Task: Create new Company, with domain: 'osc.state.ny.us' and type: 'Vendor'. Add new contact for this company, with mail Id: 'Aditya21Reed@osc.state.ny.us', First Name: Aditya, Last name:  Reed, Job Title: 'Content Writer', Phone Number: '(702) 555-6794'. Change life cycle stage to  Lead and lead status to  In Progress. Logged in from softage.4@softage.net
Action: Mouse moved to (103, 65)
Screenshot: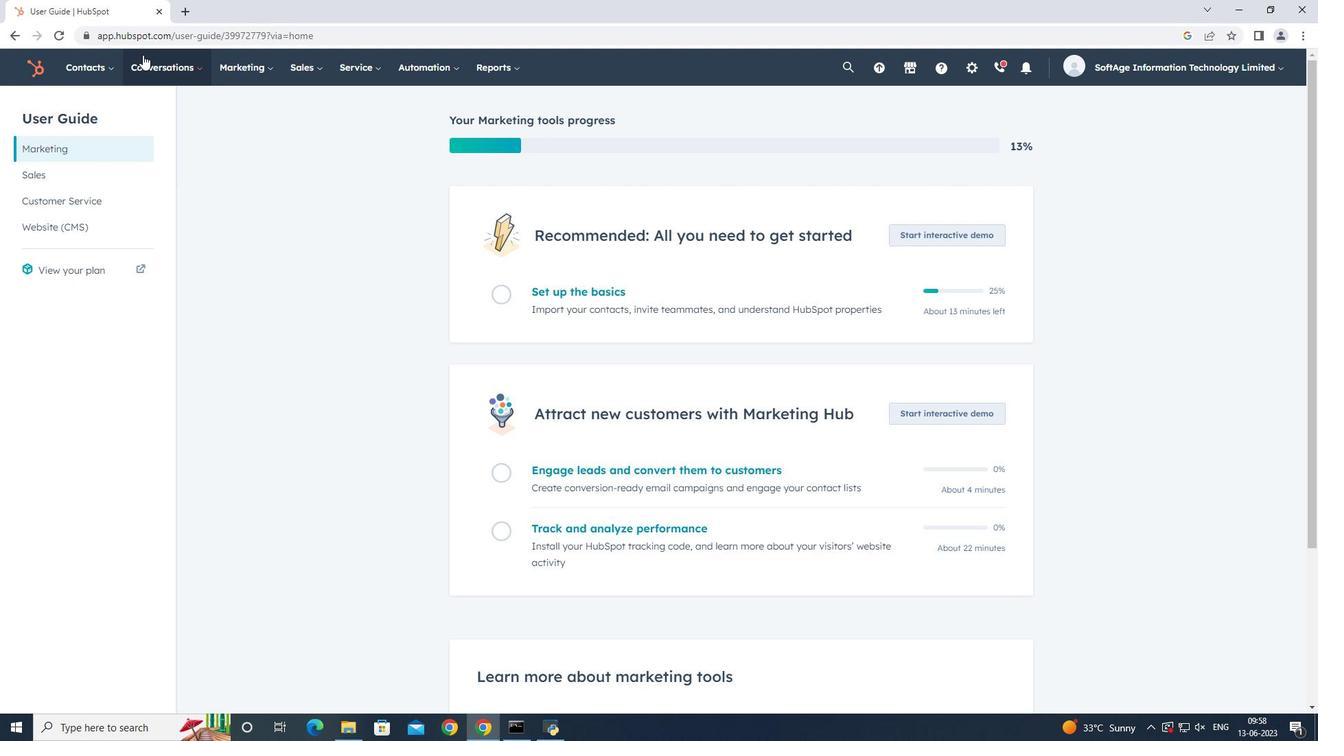 
Action: Mouse pressed left at (103, 65)
Screenshot: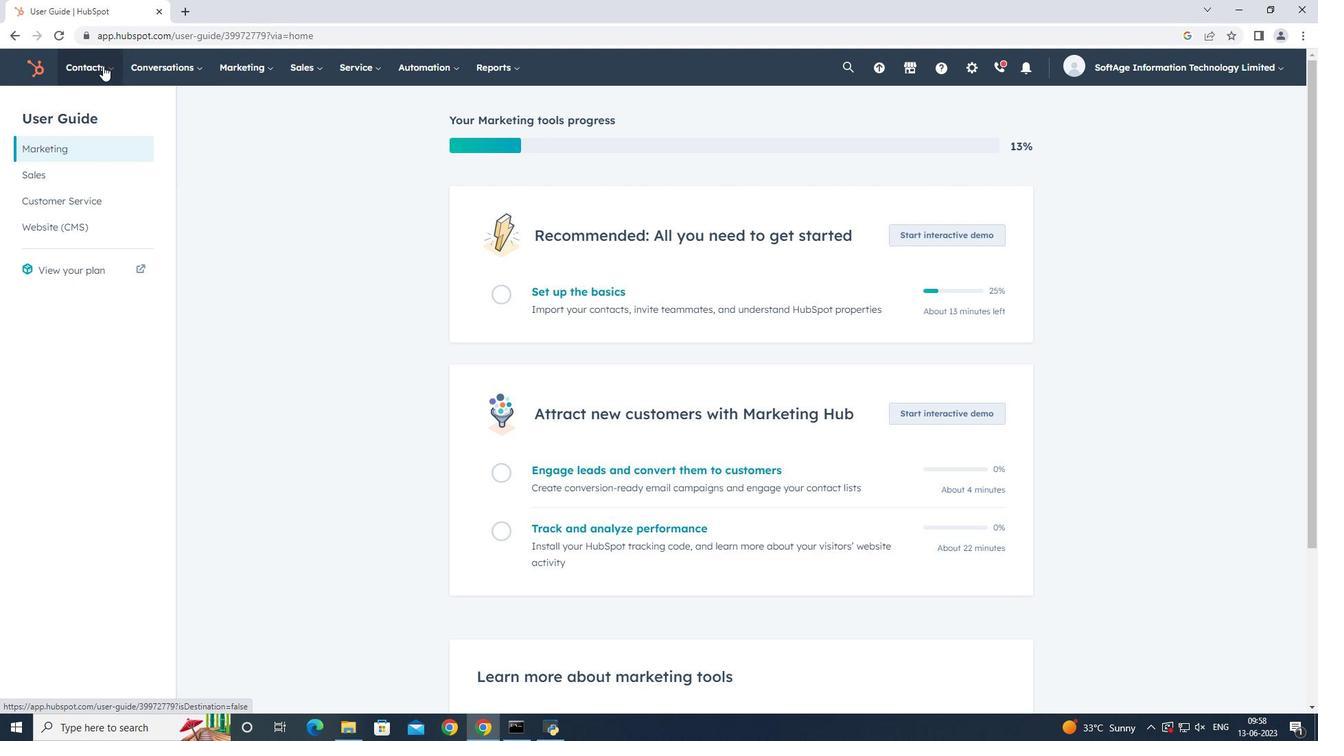 
Action: Mouse moved to (122, 127)
Screenshot: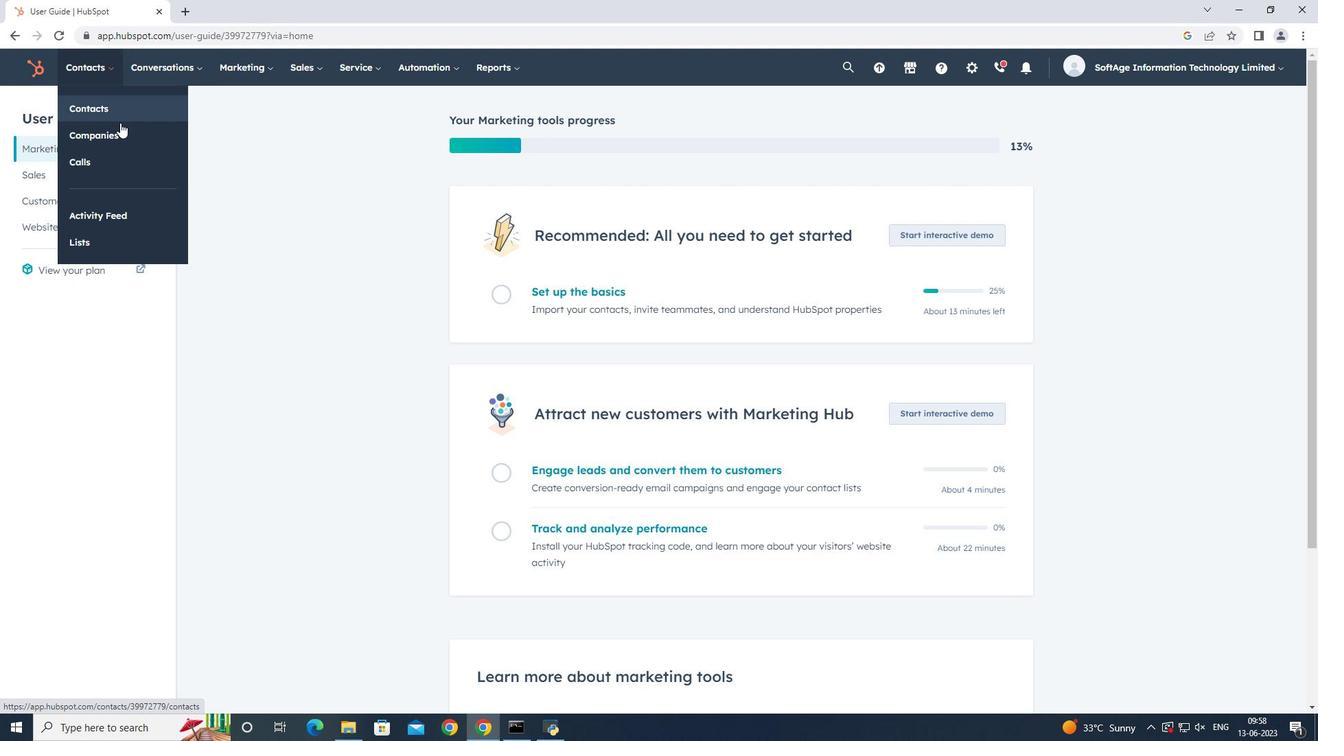 
Action: Mouse pressed left at (122, 127)
Screenshot: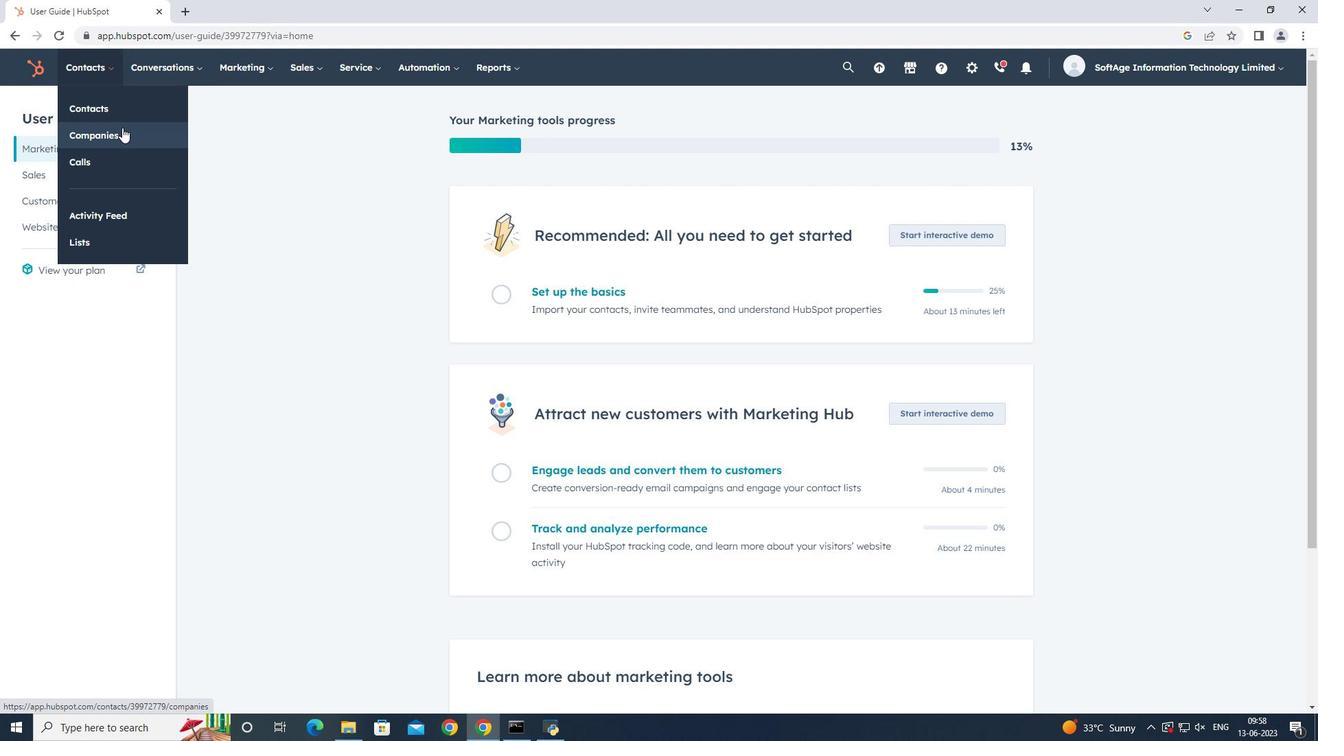 
Action: Mouse moved to (1252, 113)
Screenshot: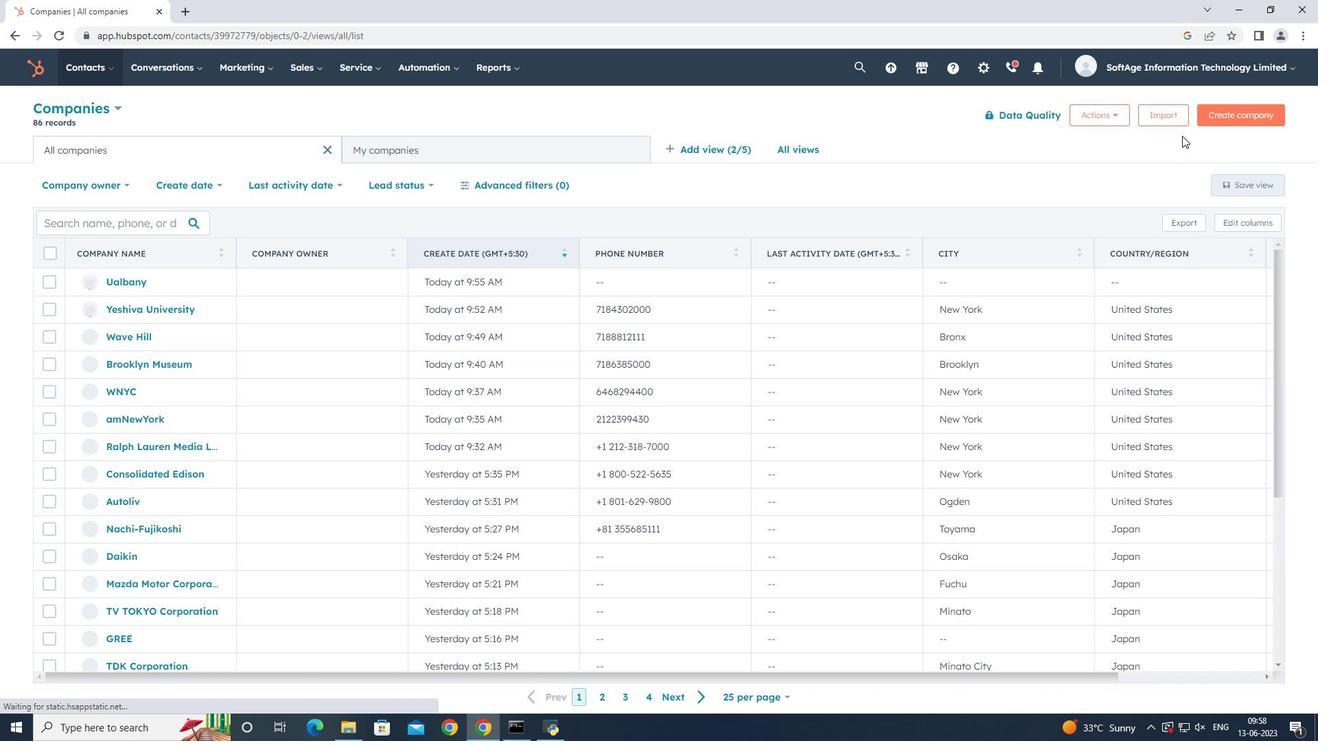 
Action: Mouse pressed left at (1252, 113)
Screenshot: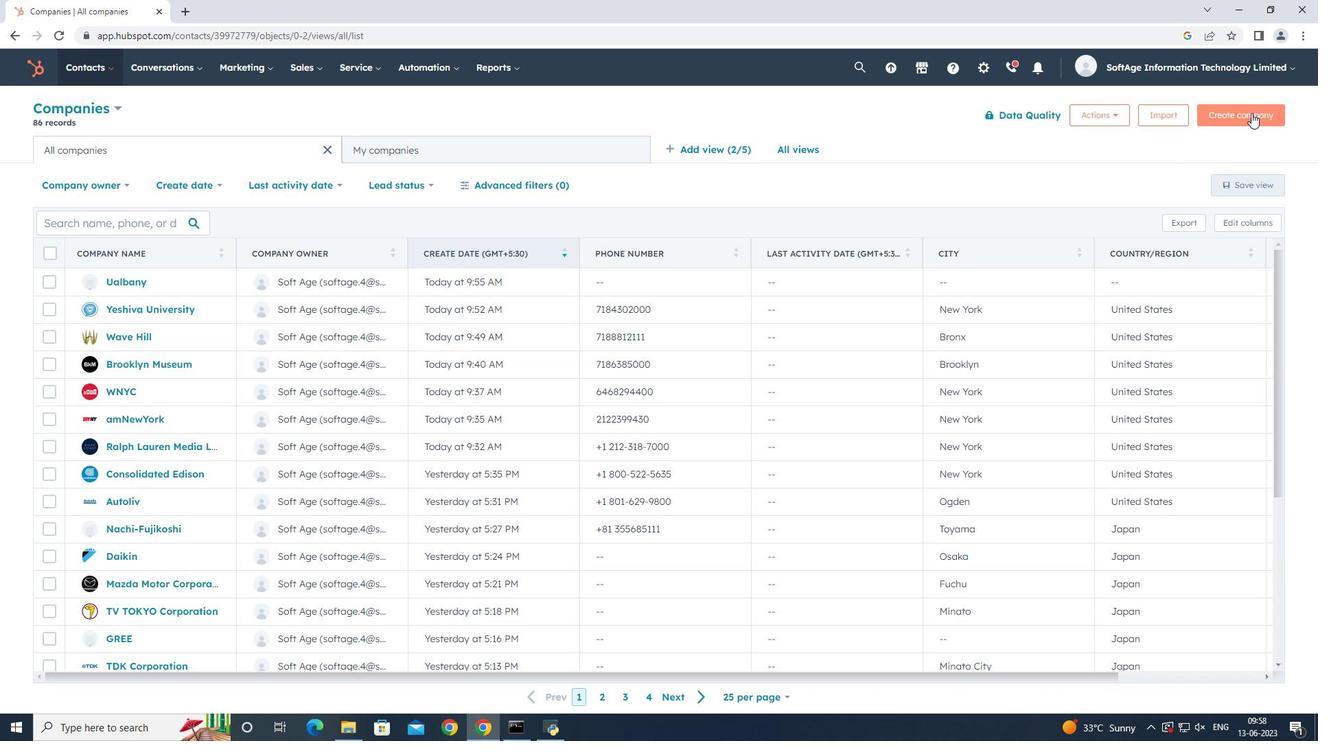 
Action: Mouse moved to (1146, 179)
Screenshot: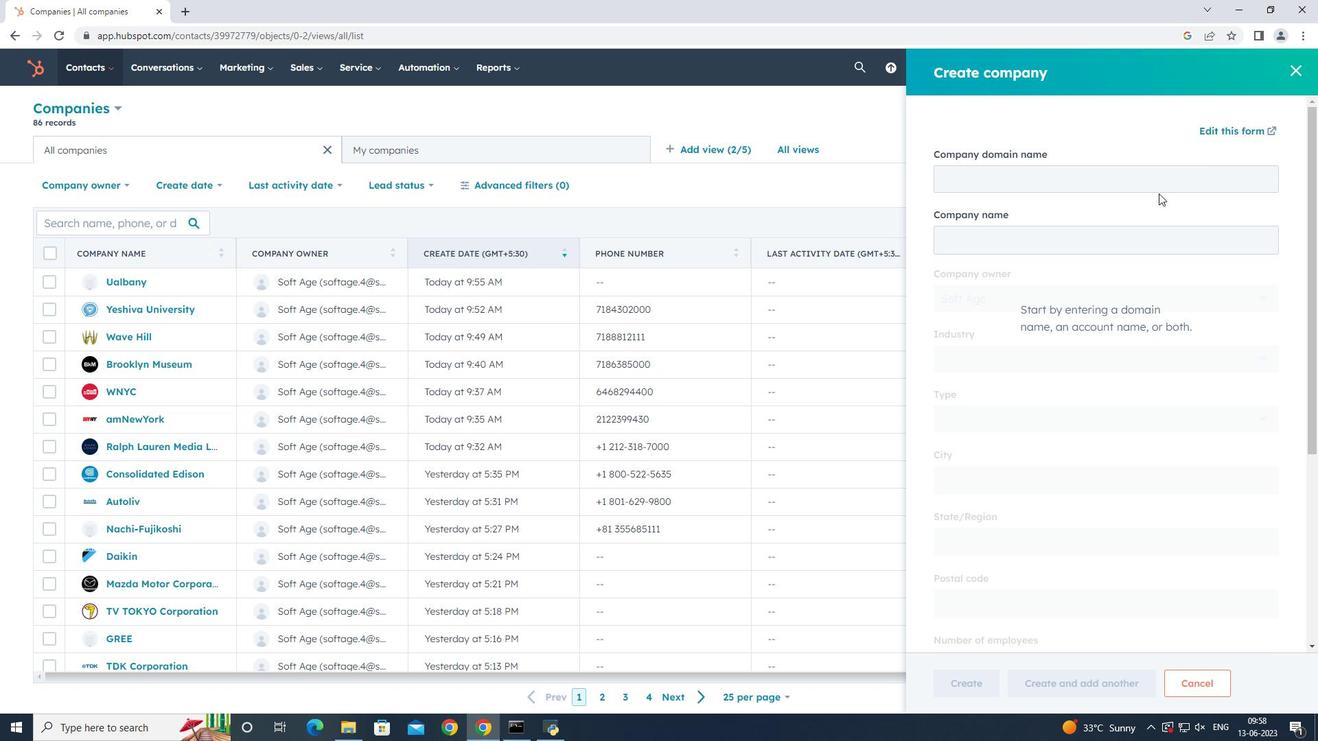 
Action: Mouse pressed left at (1146, 179)
Screenshot: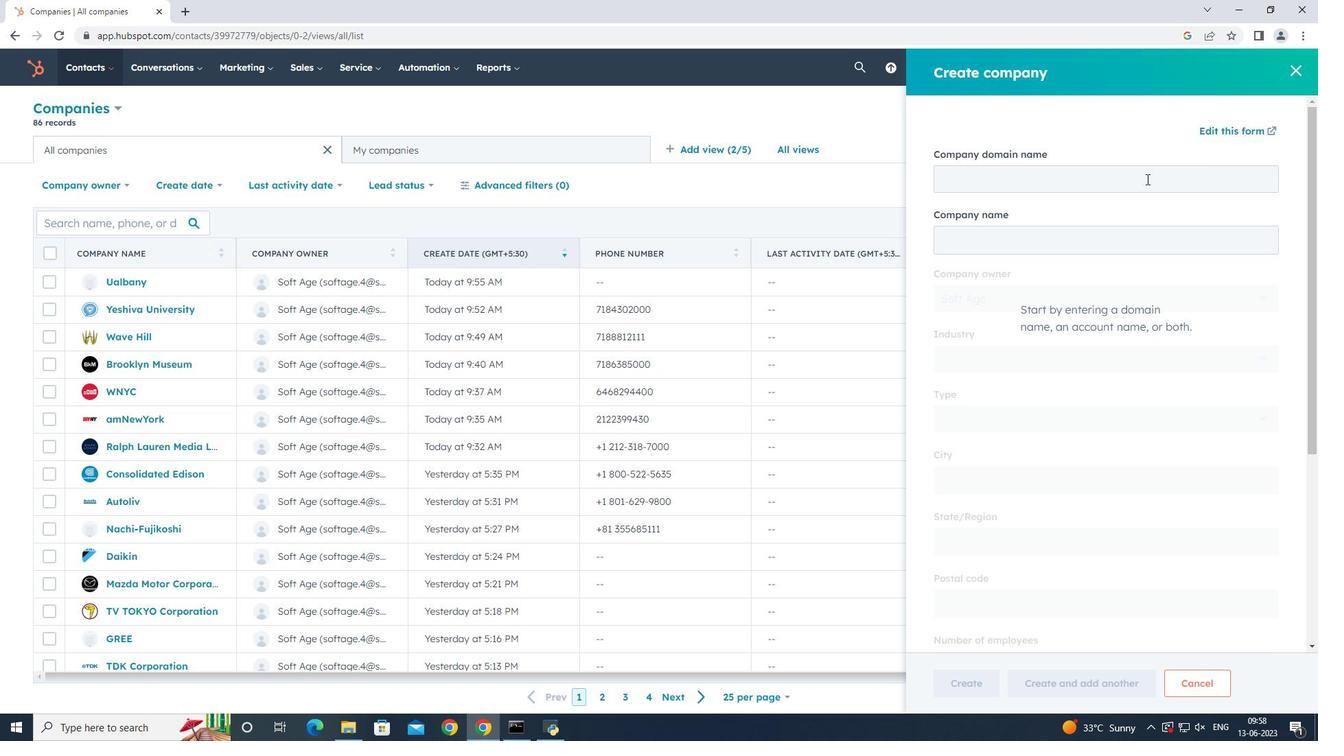 
Action: Key pressed osc.state.ny.us
Screenshot: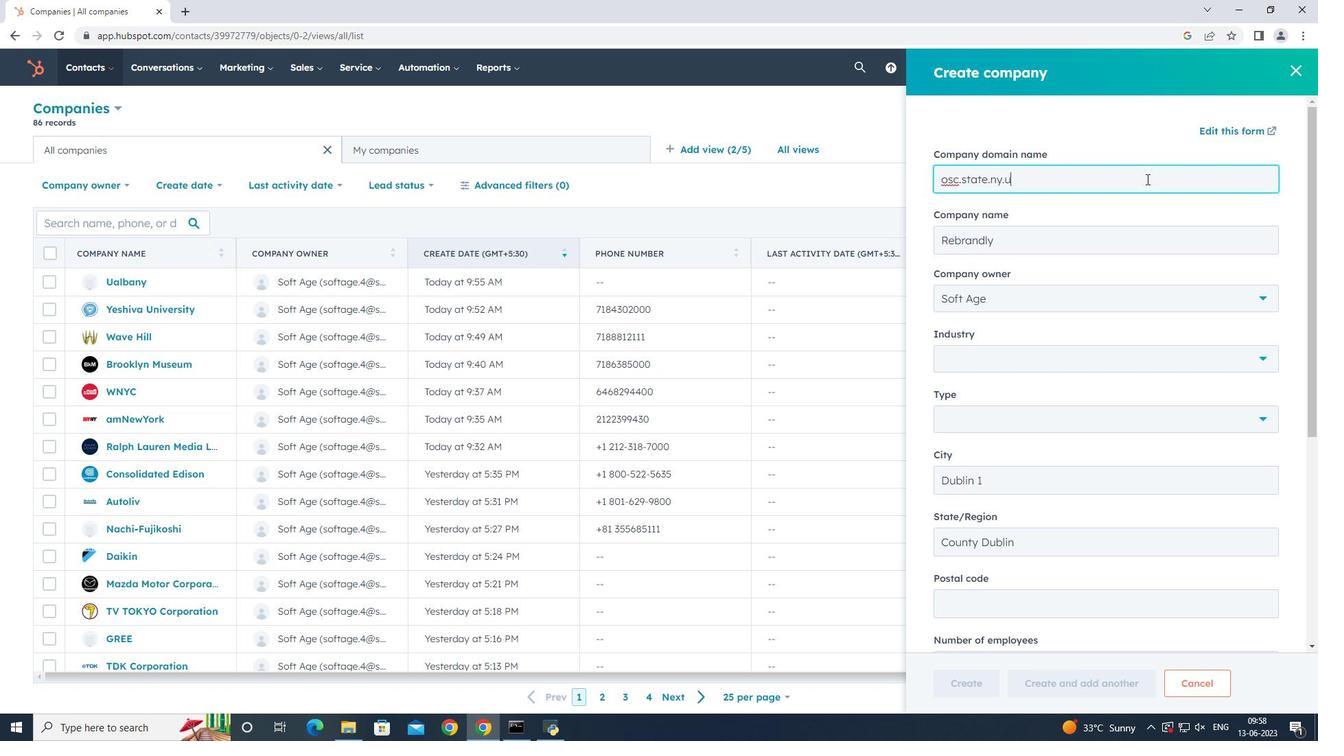 
Action: Mouse moved to (1095, 421)
Screenshot: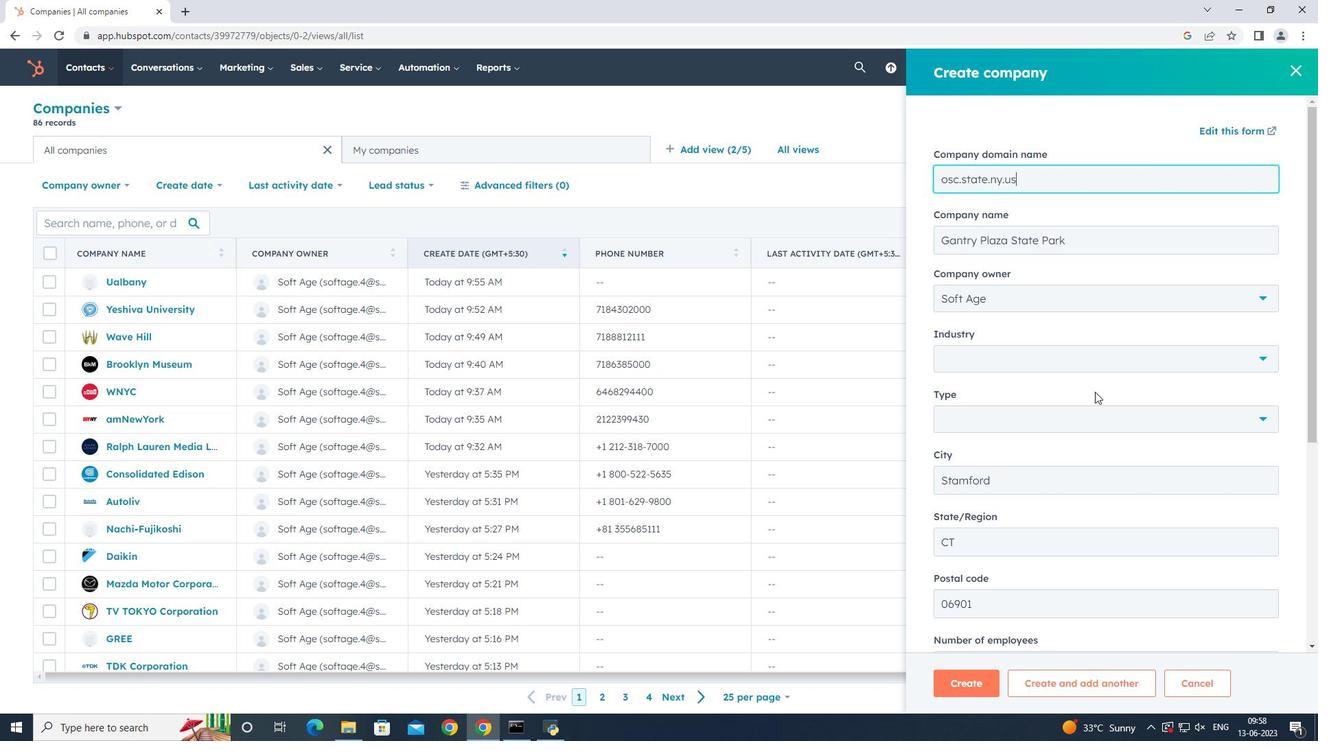 
Action: Mouse pressed left at (1095, 421)
Screenshot: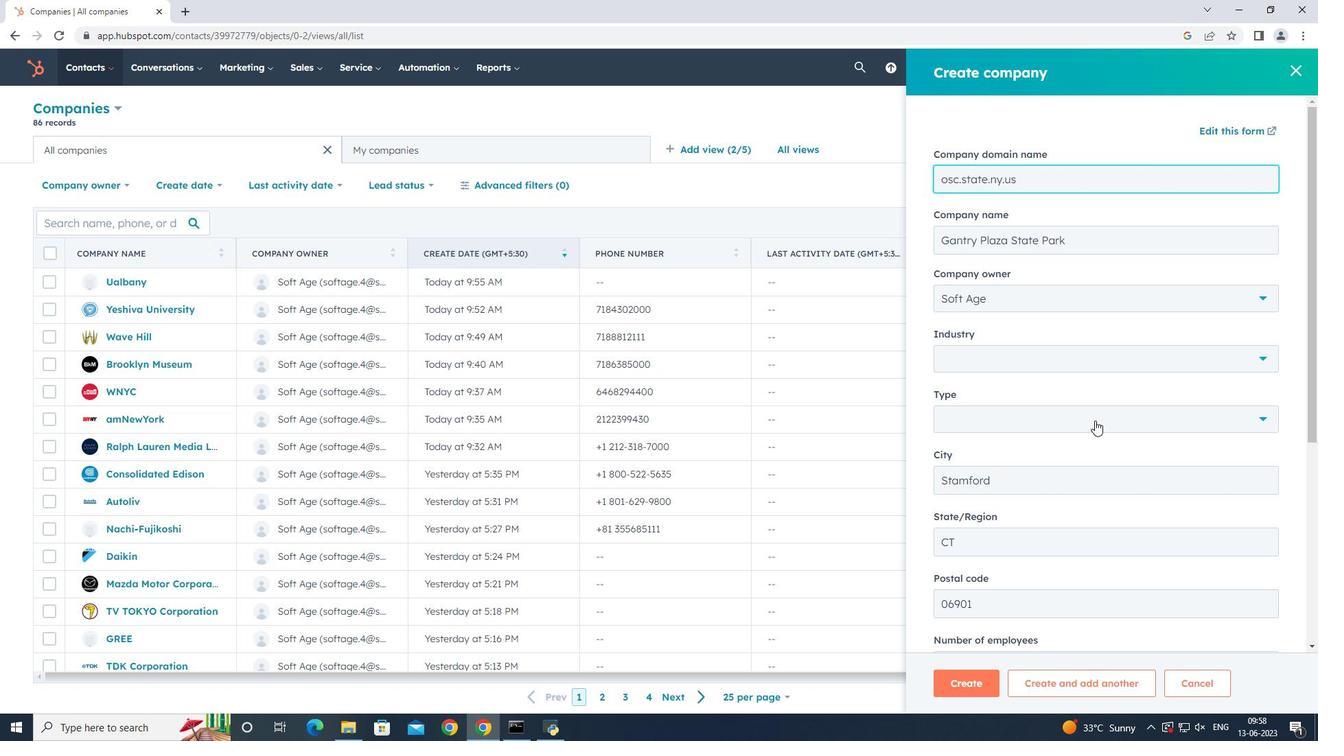 
Action: Mouse moved to (1081, 563)
Screenshot: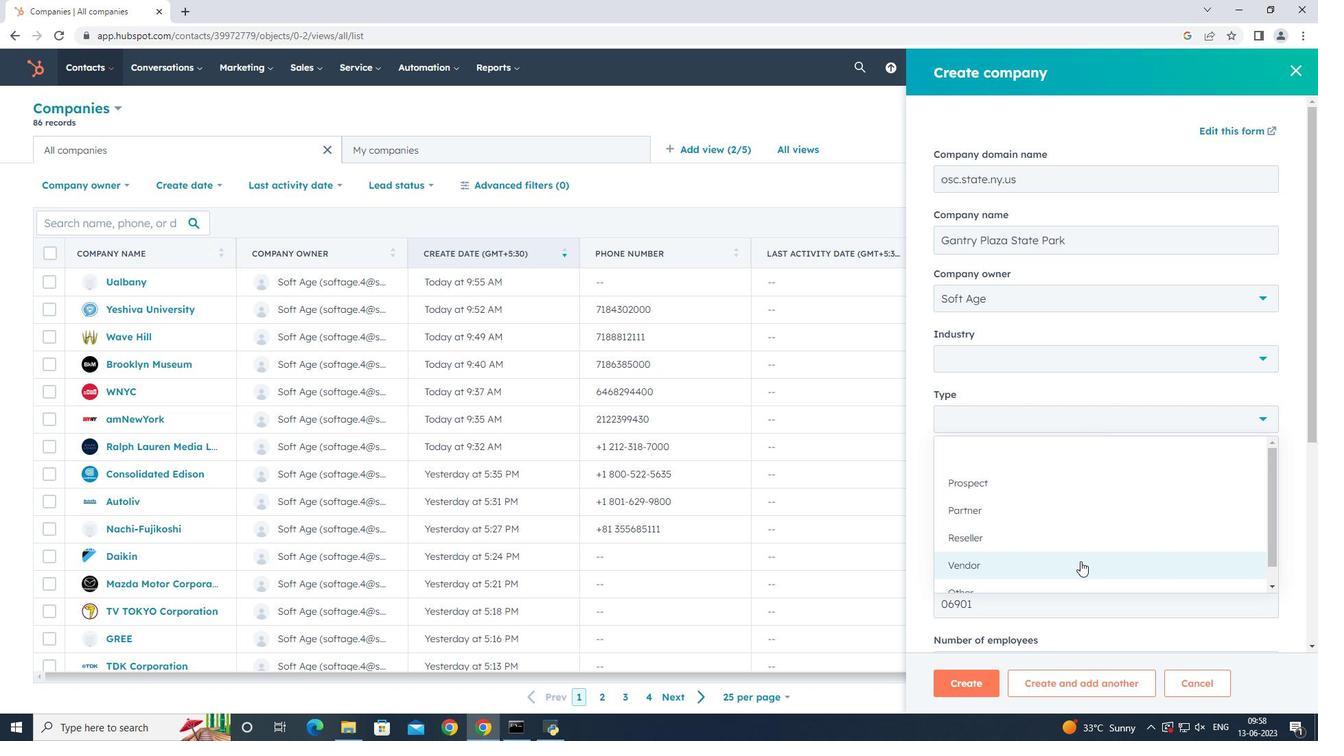 
Action: Mouse pressed left at (1081, 563)
Screenshot: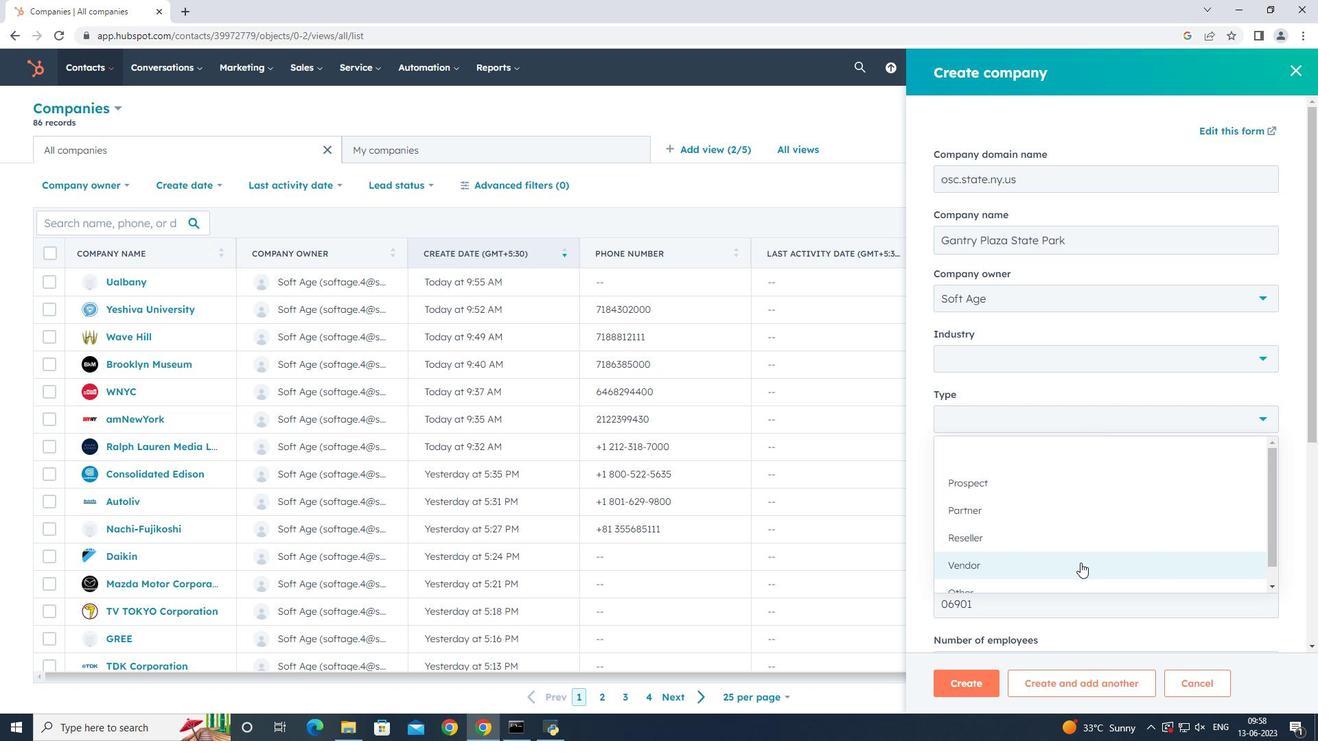
Action: Mouse scrolled (1081, 562) with delta (0, 0)
Screenshot: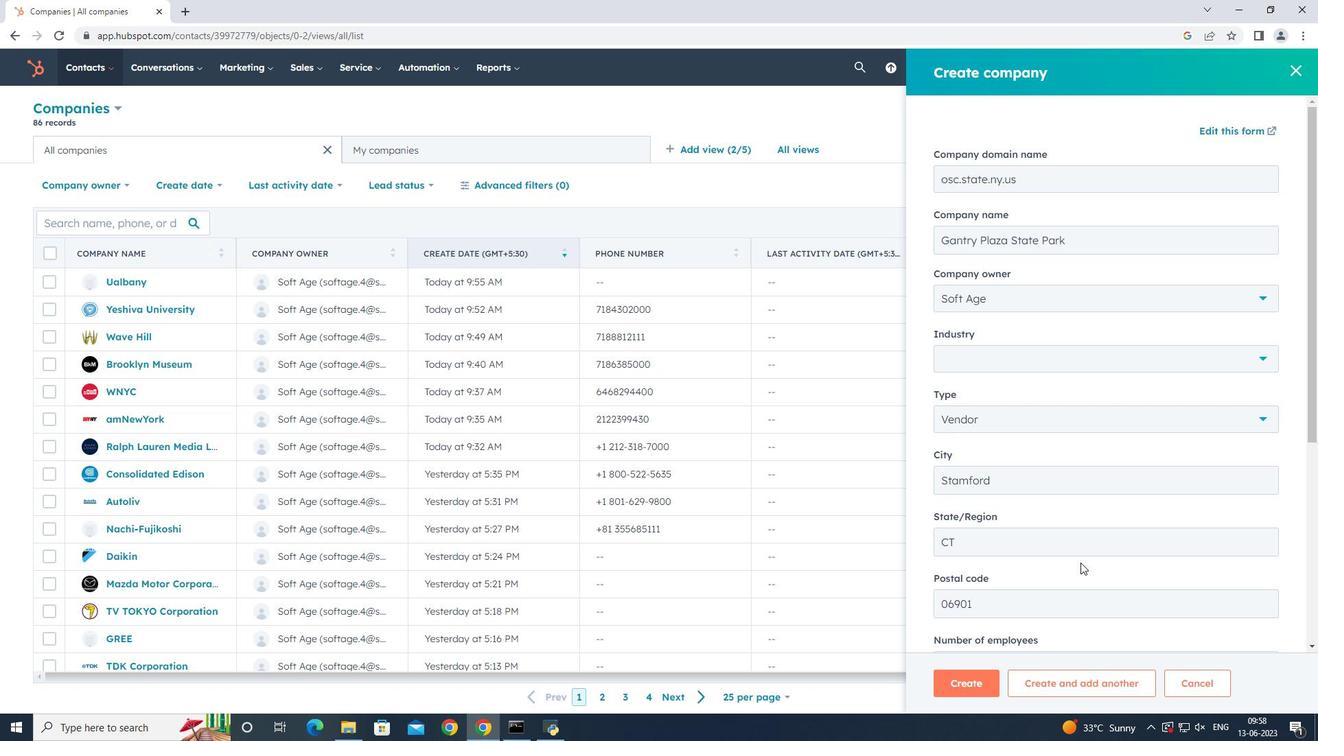 
Action: Mouse scrolled (1081, 562) with delta (0, 0)
Screenshot: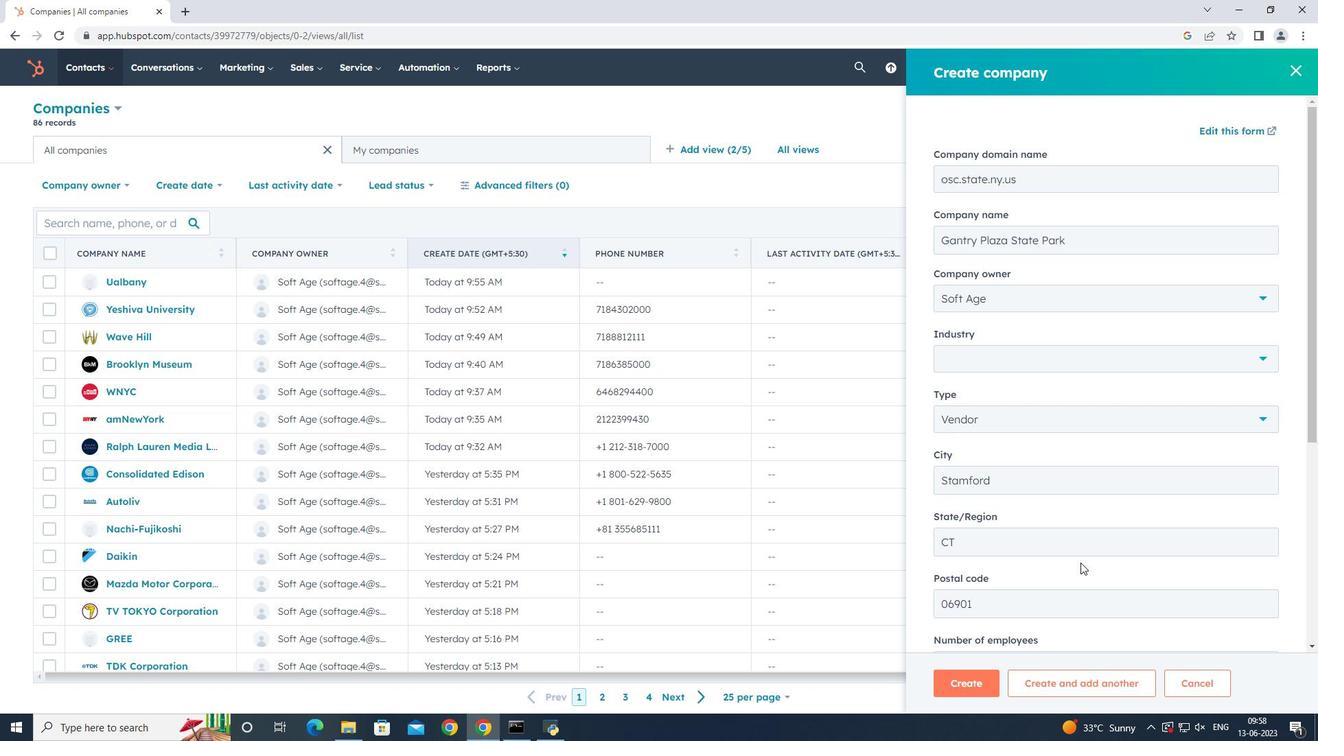 
Action: Mouse scrolled (1081, 562) with delta (0, 0)
Screenshot: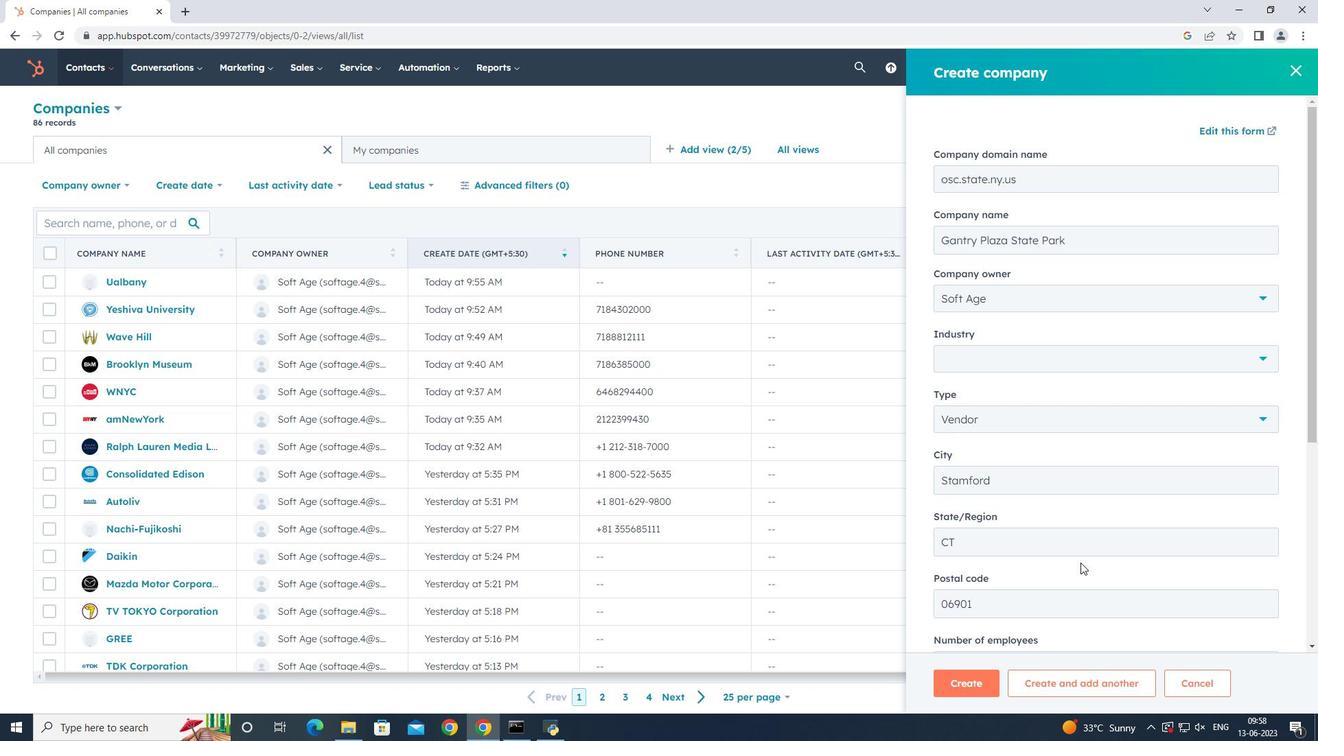 
Action: Mouse scrolled (1081, 562) with delta (0, 0)
Screenshot: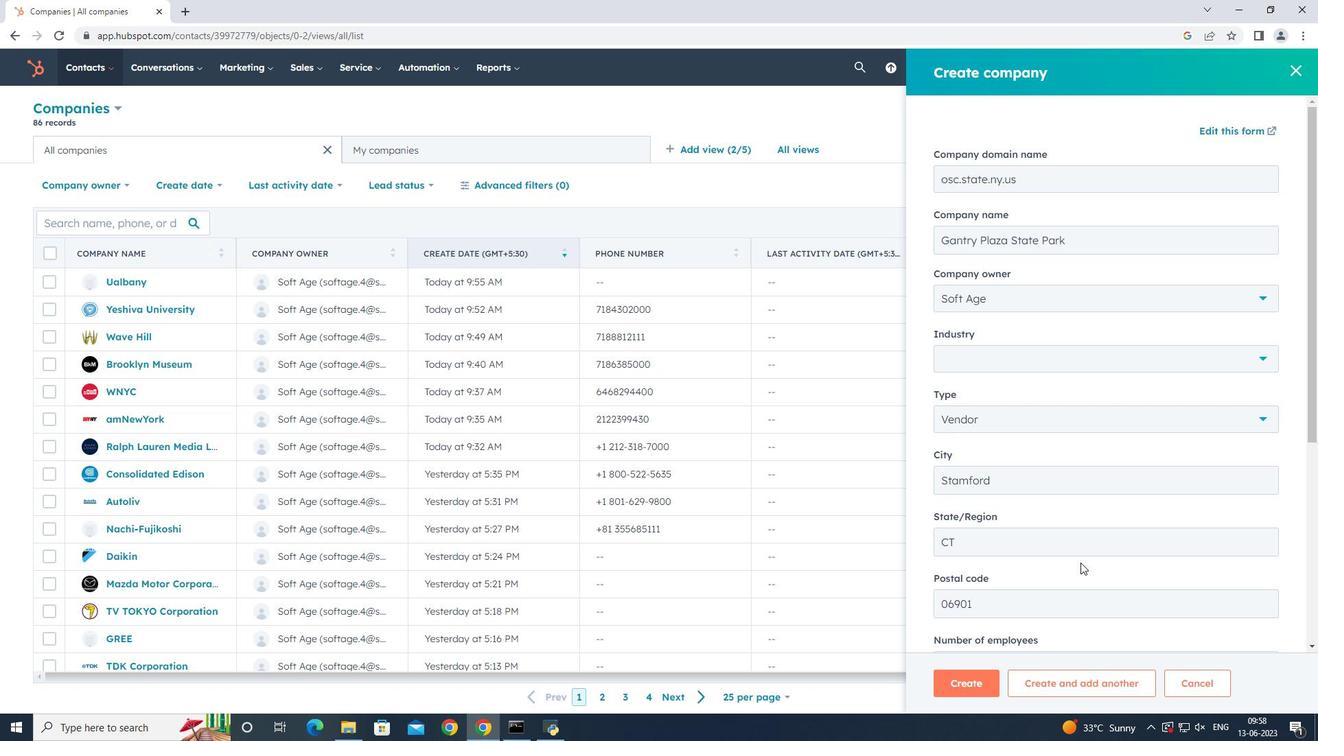 
Action: Mouse scrolled (1081, 562) with delta (0, 0)
Screenshot: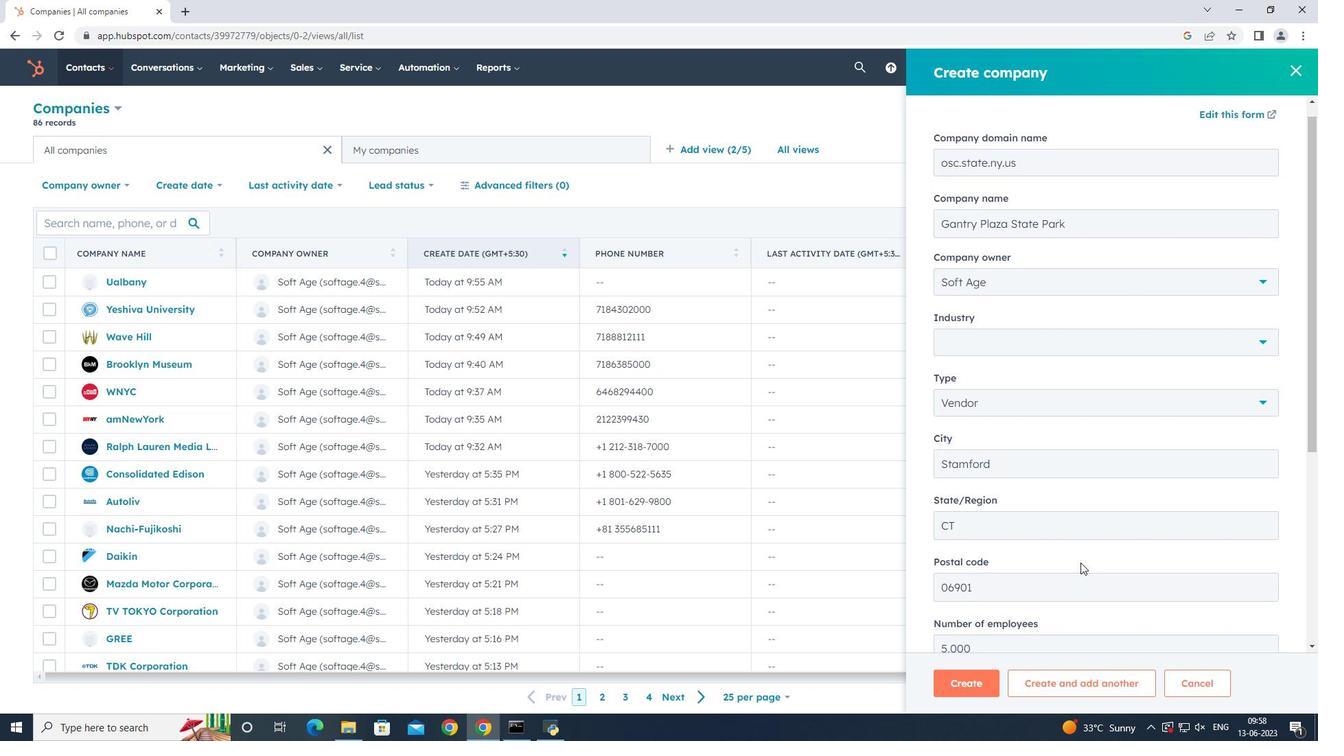 
Action: Mouse moved to (978, 688)
Screenshot: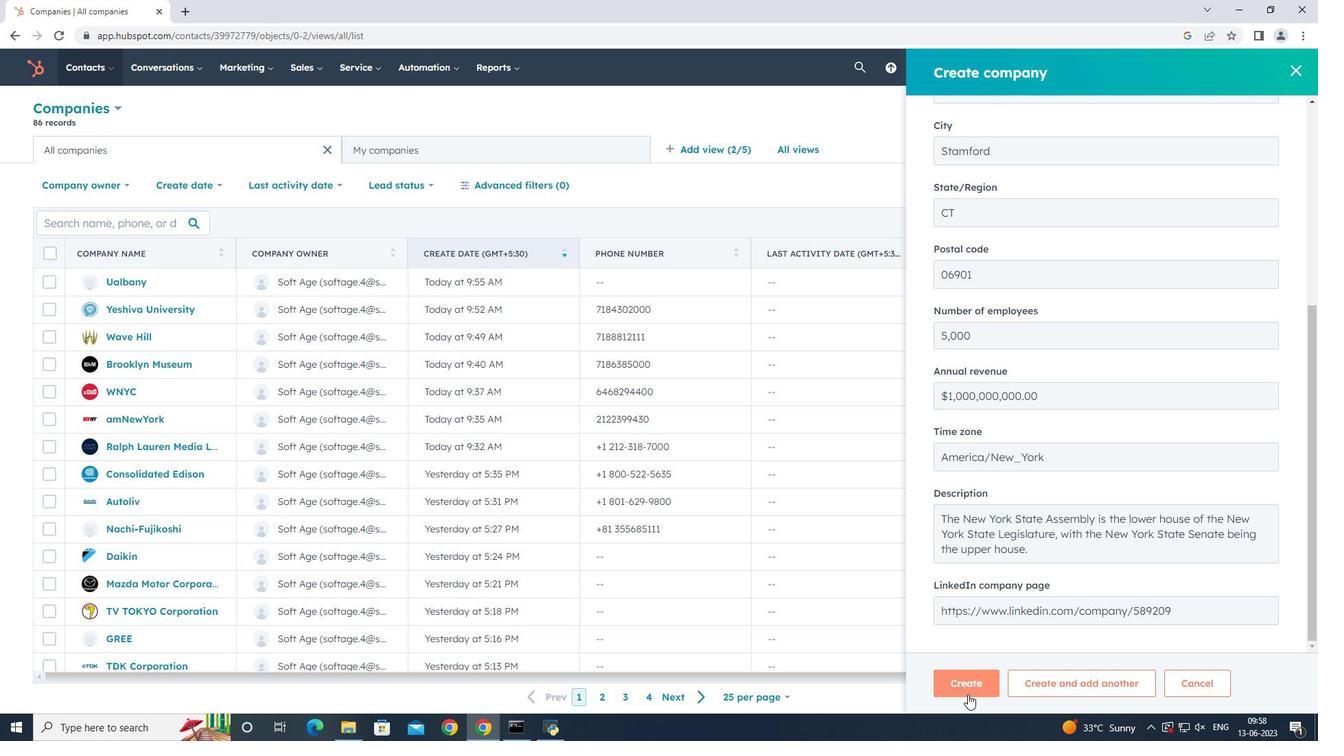 
Action: Mouse pressed left at (978, 688)
Screenshot: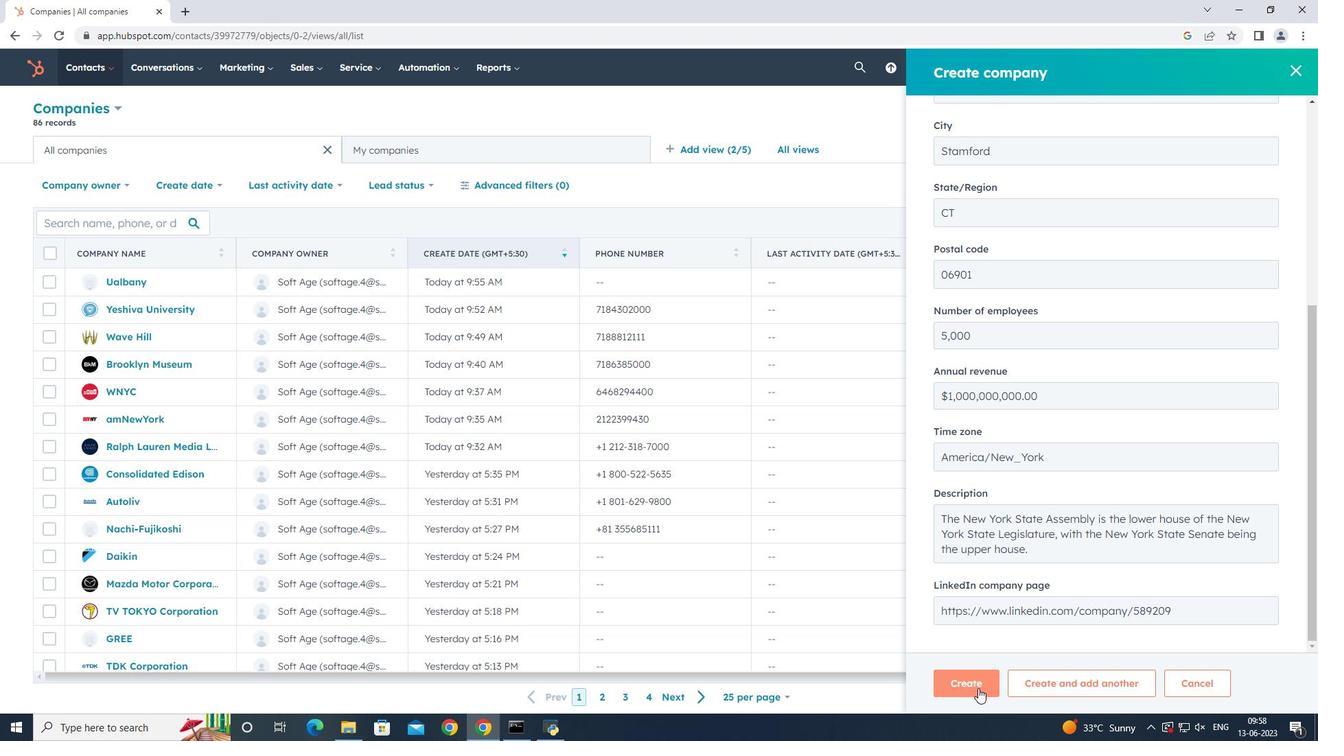 
Action: Mouse moved to (931, 449)
Screenshot: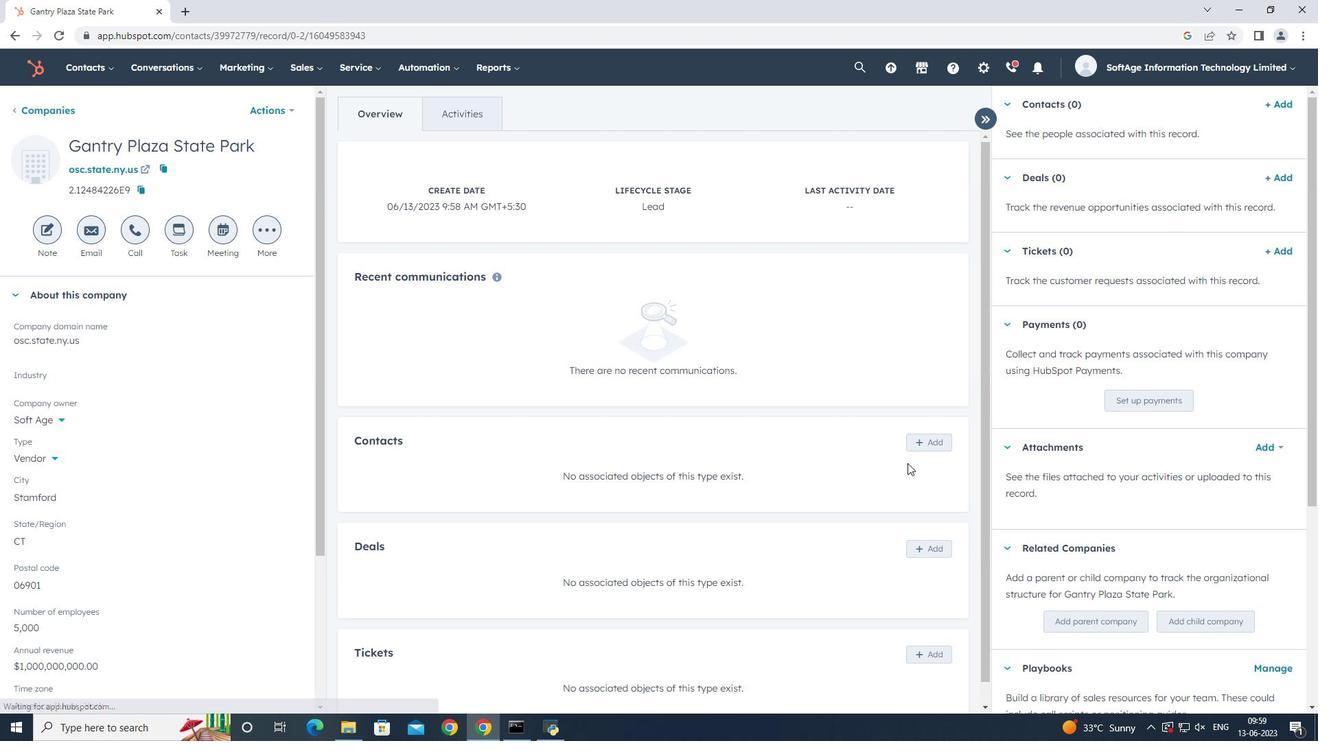 
Action: Mouse pressed left at (931, 449)
Screenshot: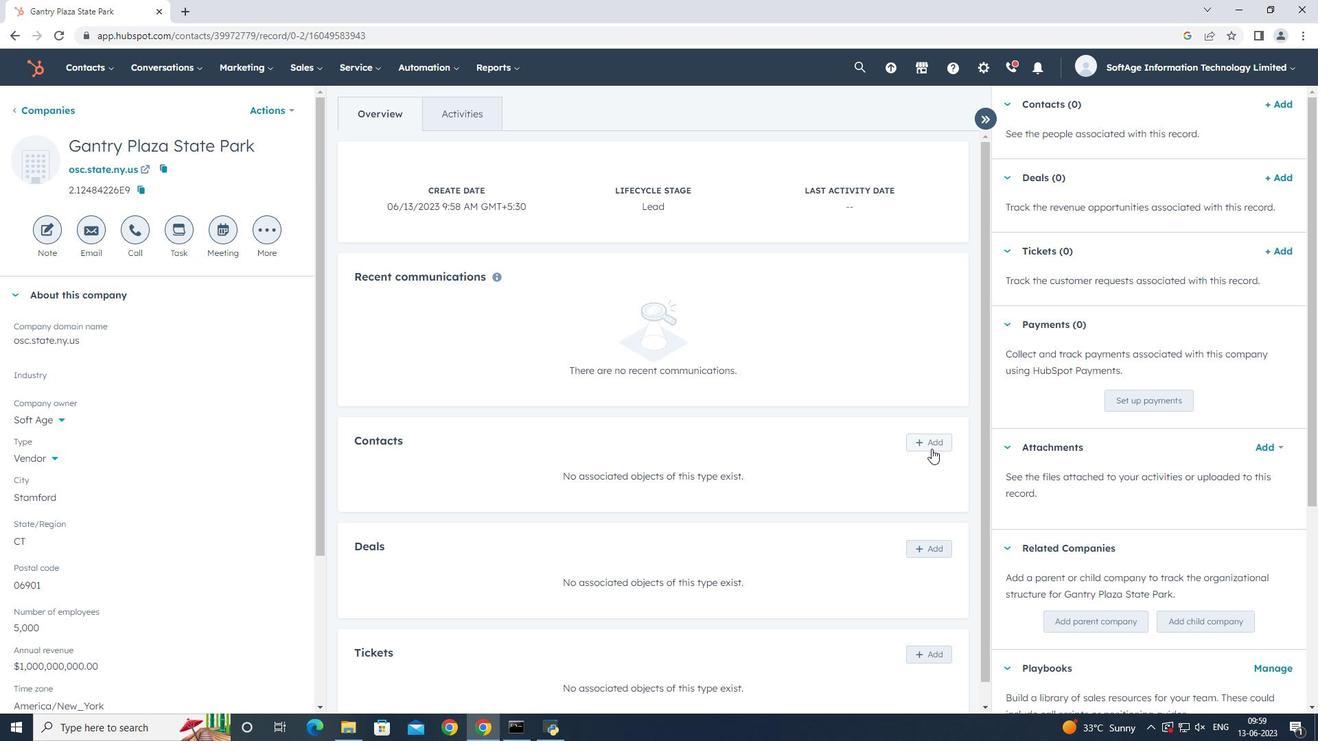 
Action: Mouse moved to (1033, 135)
Screenshot: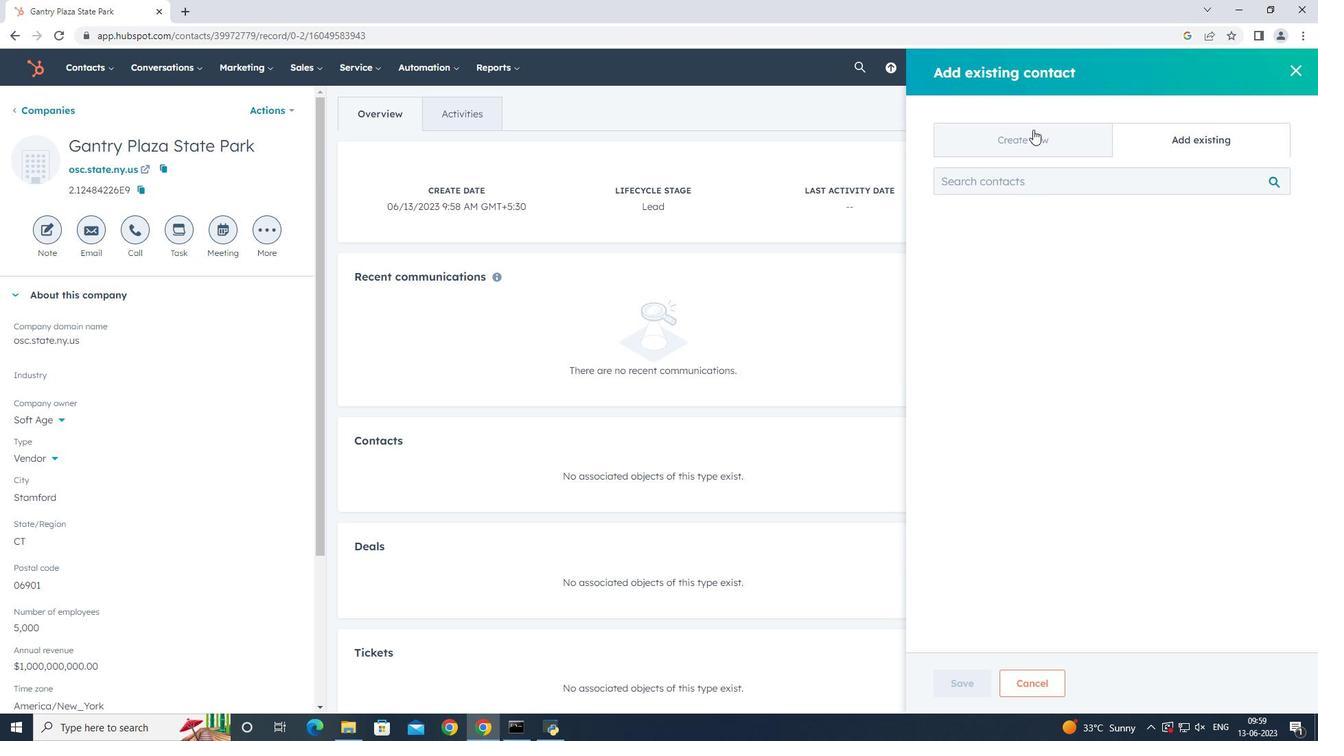 
Action: Mouse pressed left at (1033, 135)
Screenshot: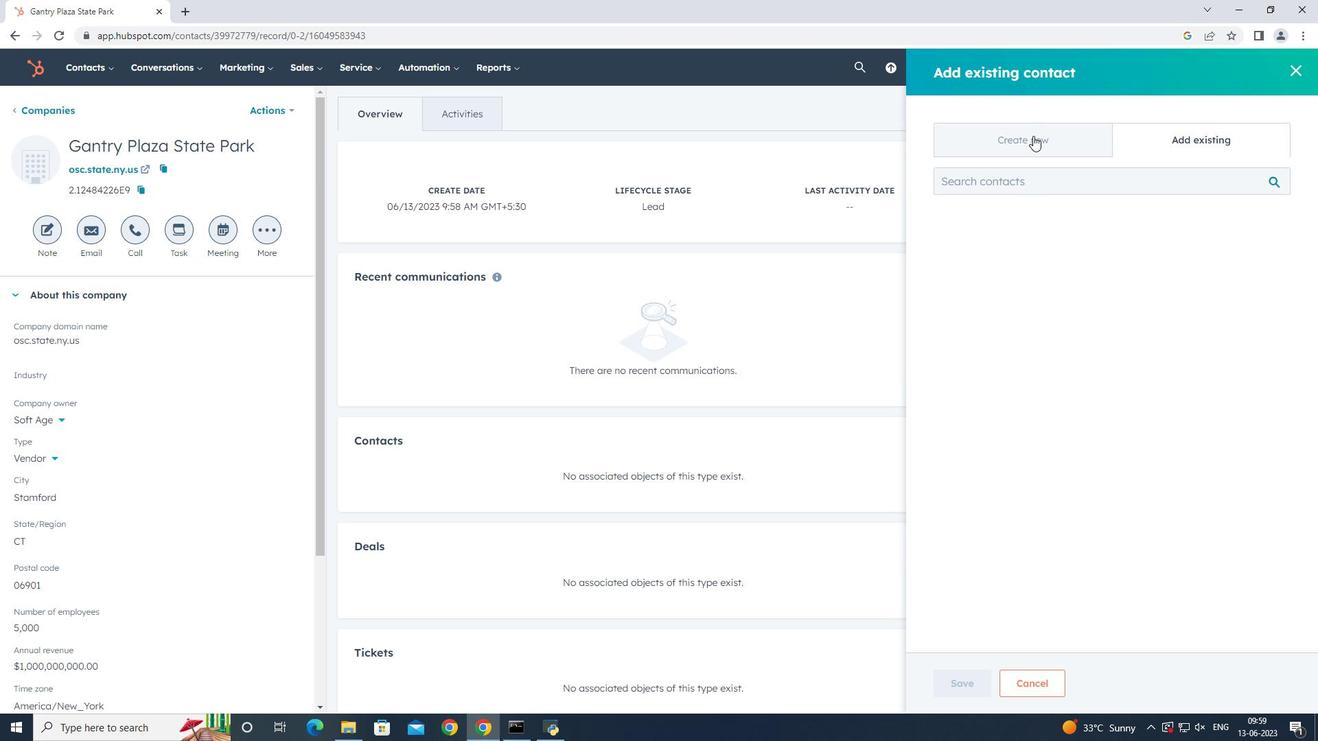 
Action: Mouse moved to (1067, 224)
Screenshot: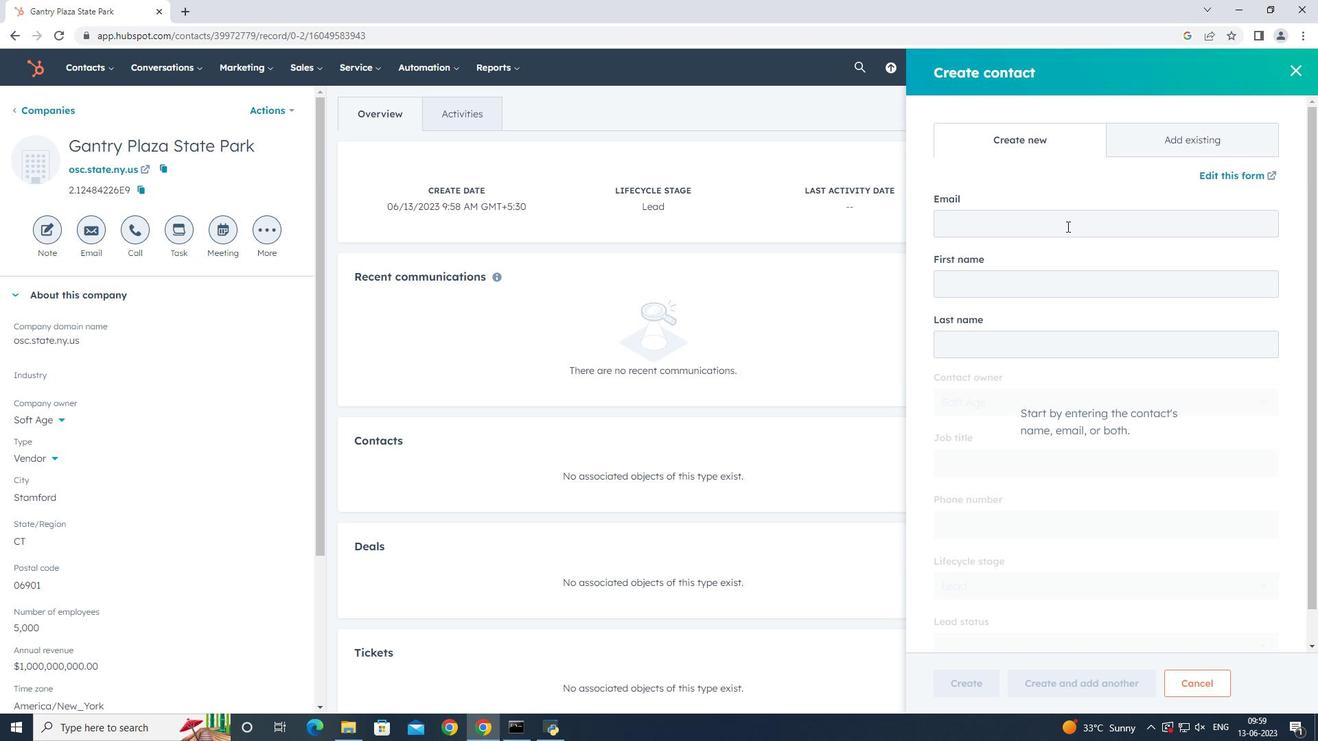 
Action: Mouse pressed left at (1067, 224)
Screenshot: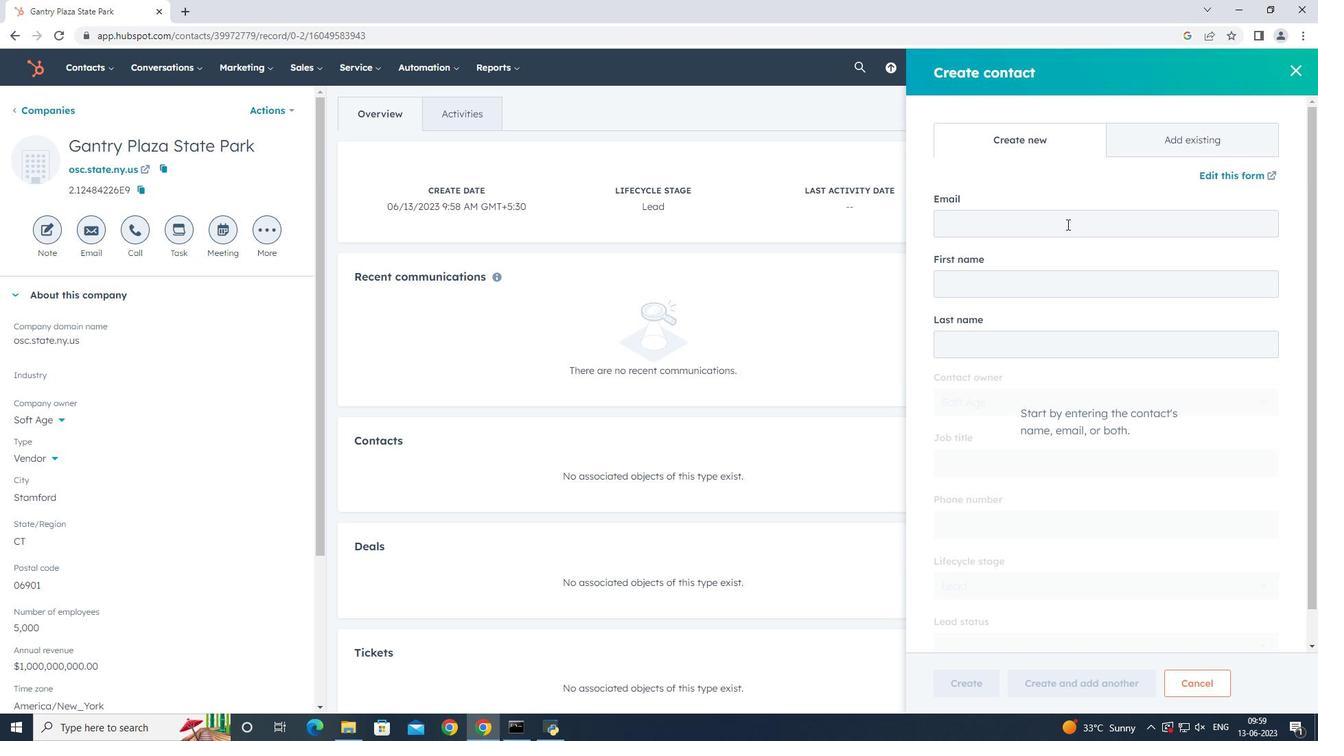 
Action: Key pressed <Key.shift>Aditya21<Key.shift><Key.shift>Reed<Key.shift>@osc.state.ny.us
Screenshot: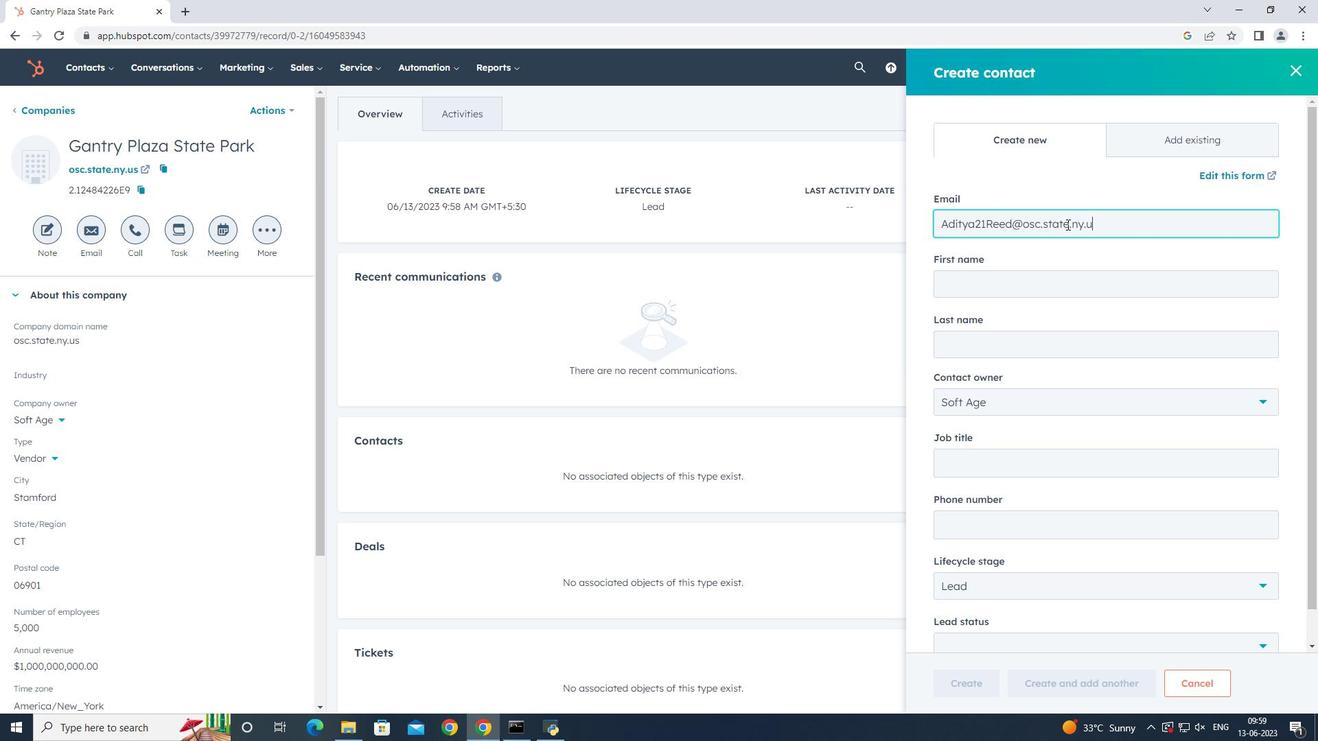 
Action: Mouse moved to (1089, 285)
Screenshot: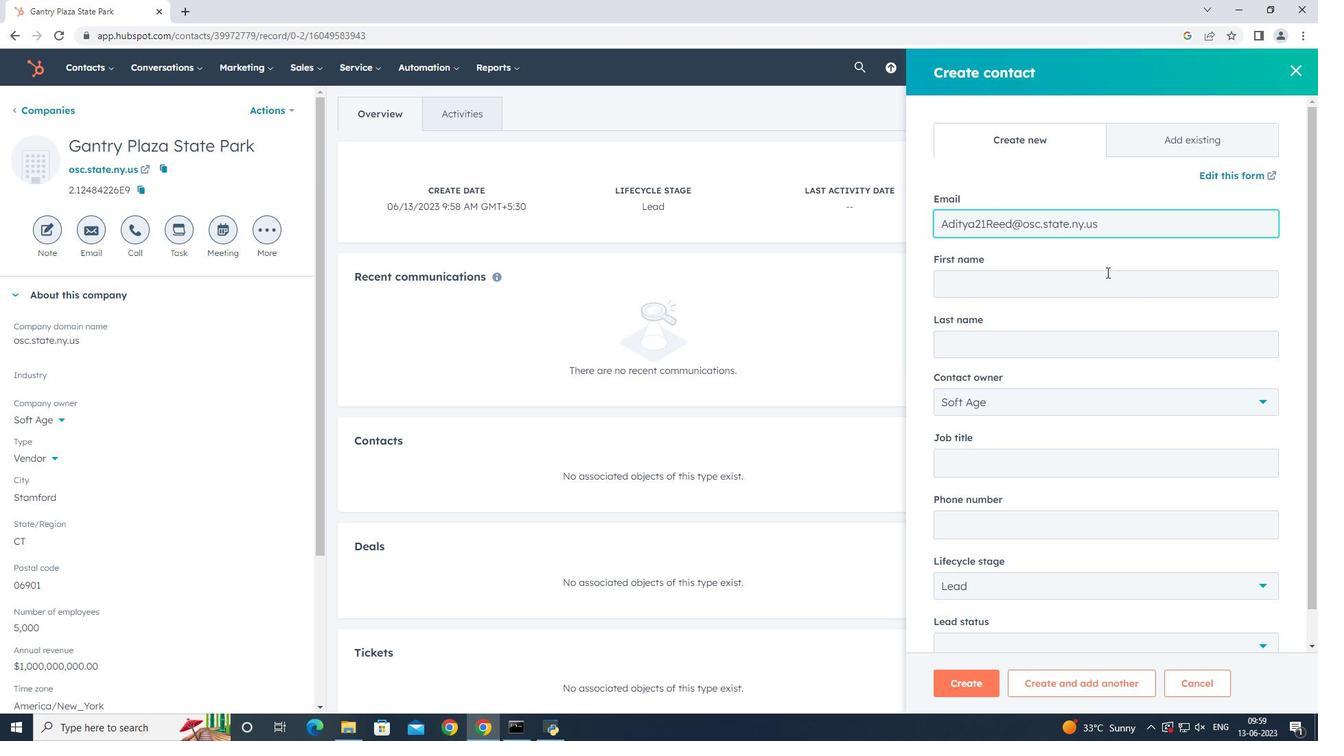 
Action: Mouse pressed left at (1089, 285)
Screenshot: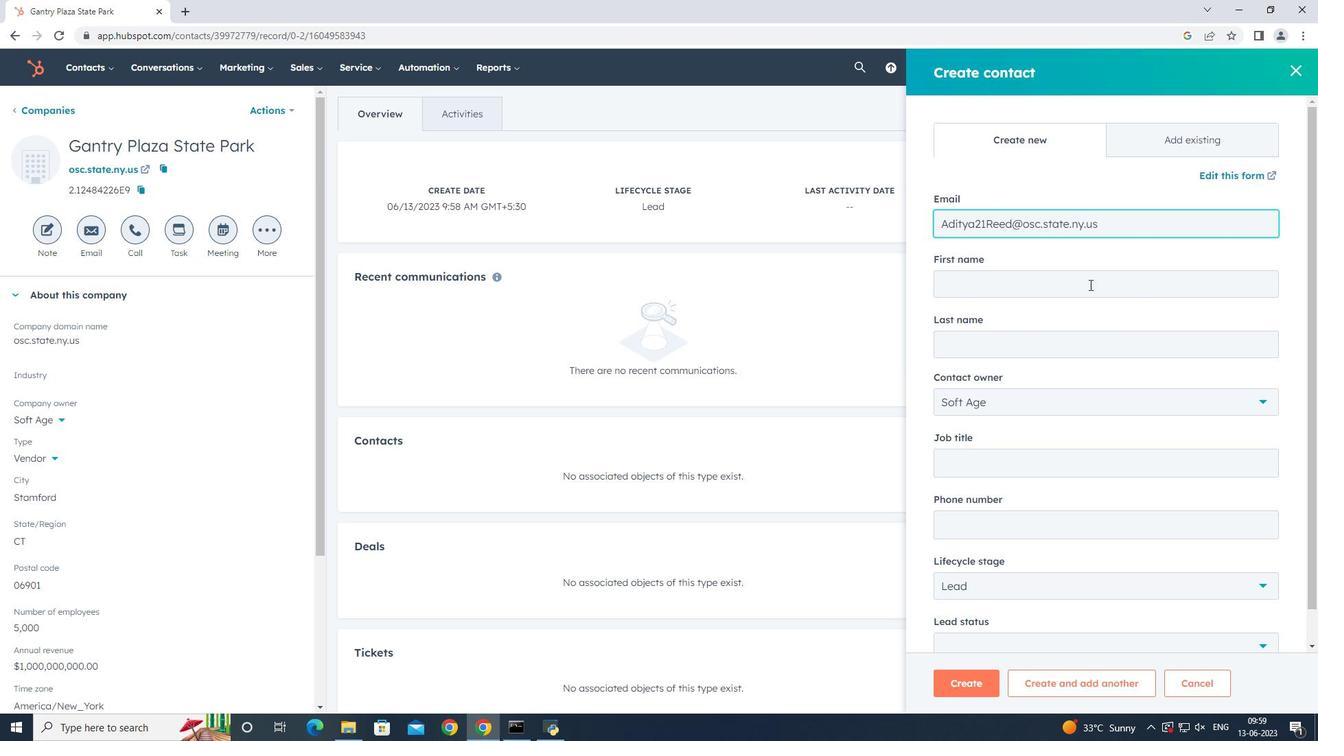 
Action: Key pressed <Key.shift><Key.shift><Key.shift><Key.shift><Key.shift><Key.shift><Key.shift>Aditya
Screenshot: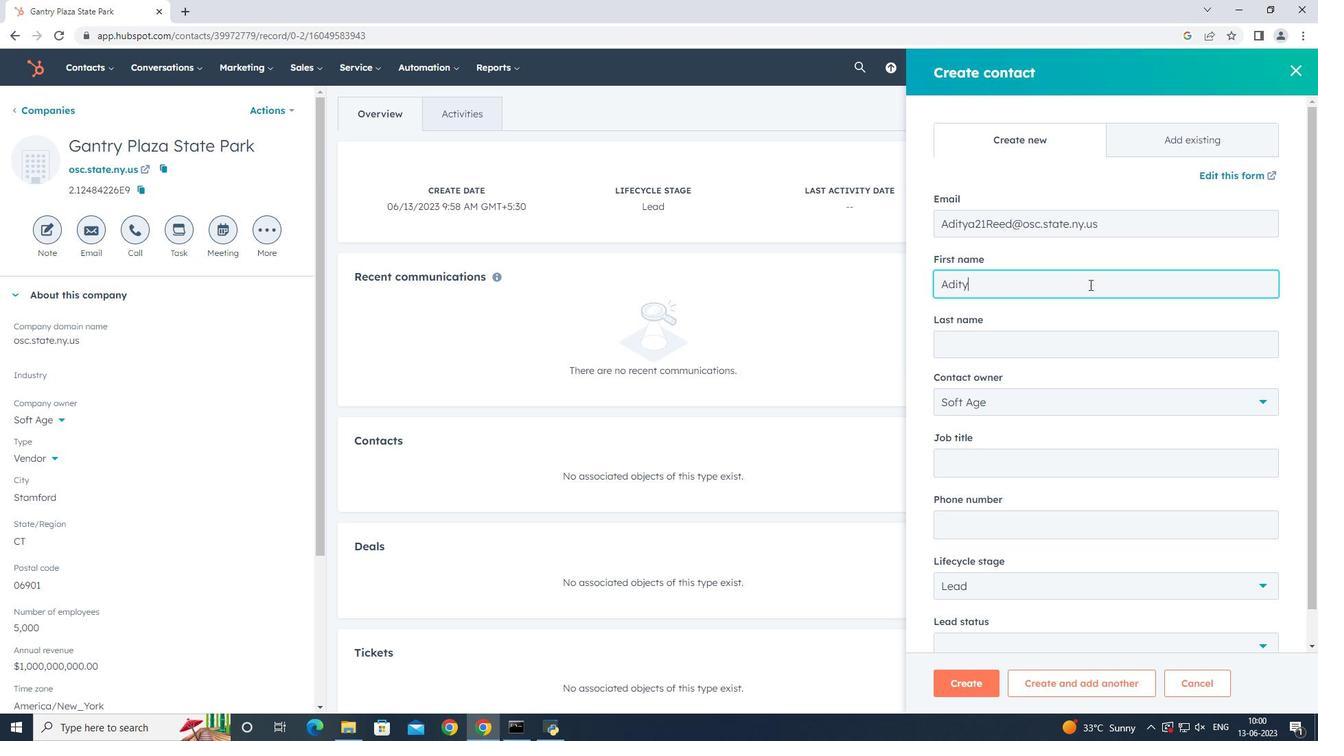 
Action: Mouse moved to (1079, 338)
Screenshot: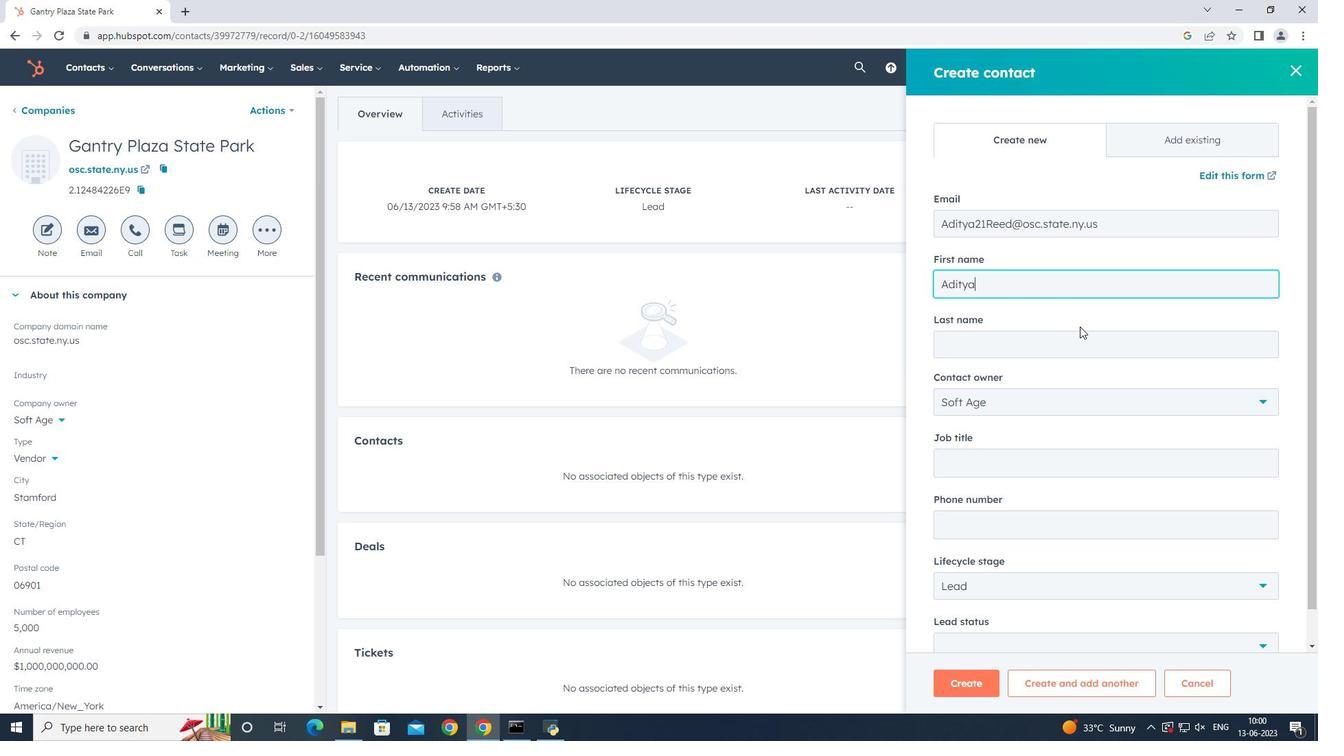 
Action: Mouse pressed left at (1079, 338)
Screenshot: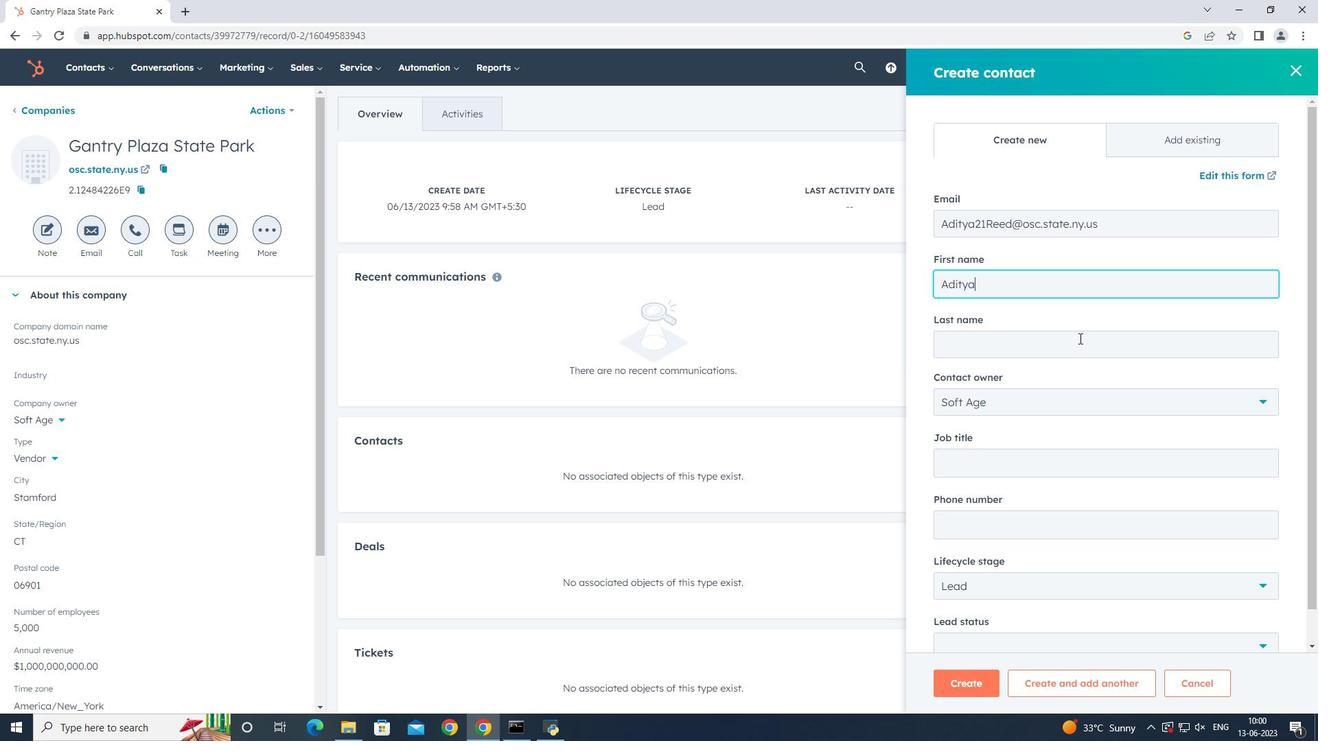 
Action: Key pressed <Key.shift>Reed
Screenshot: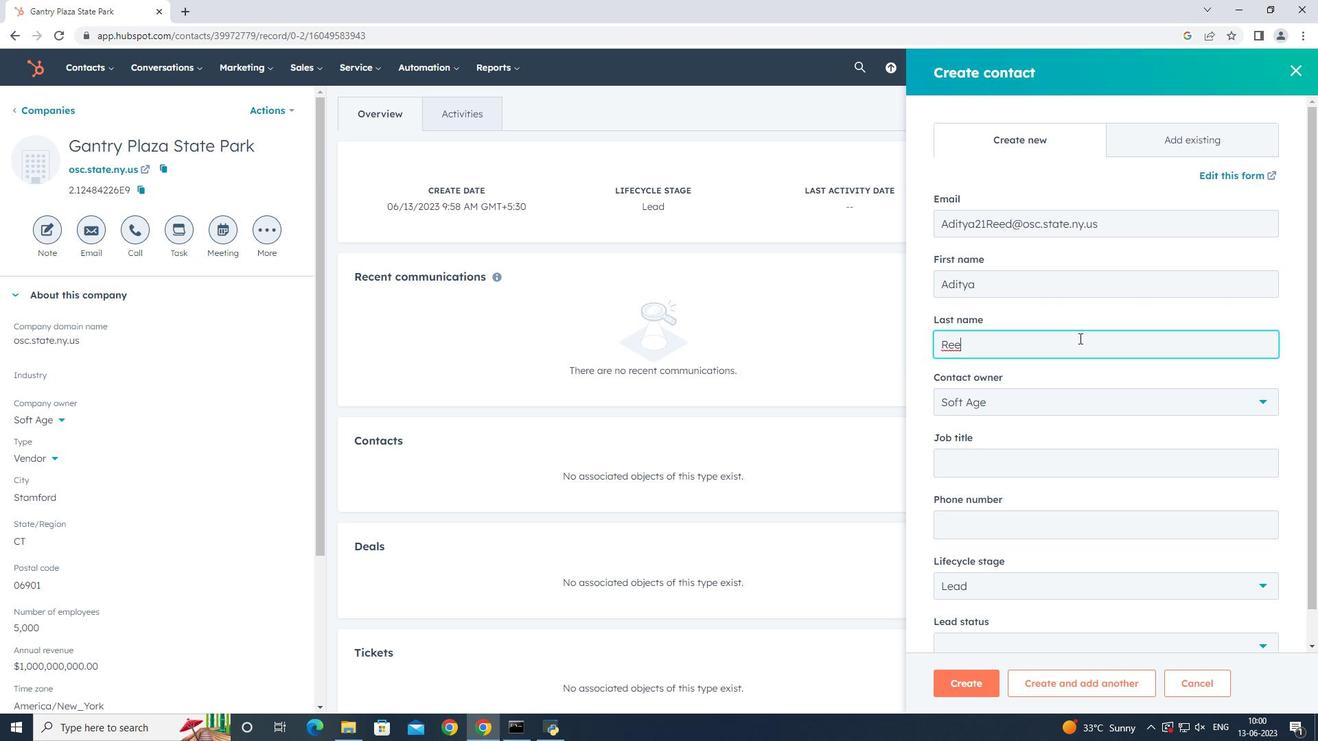
Action: Mouse moved to (1063, 454)
Screenshot: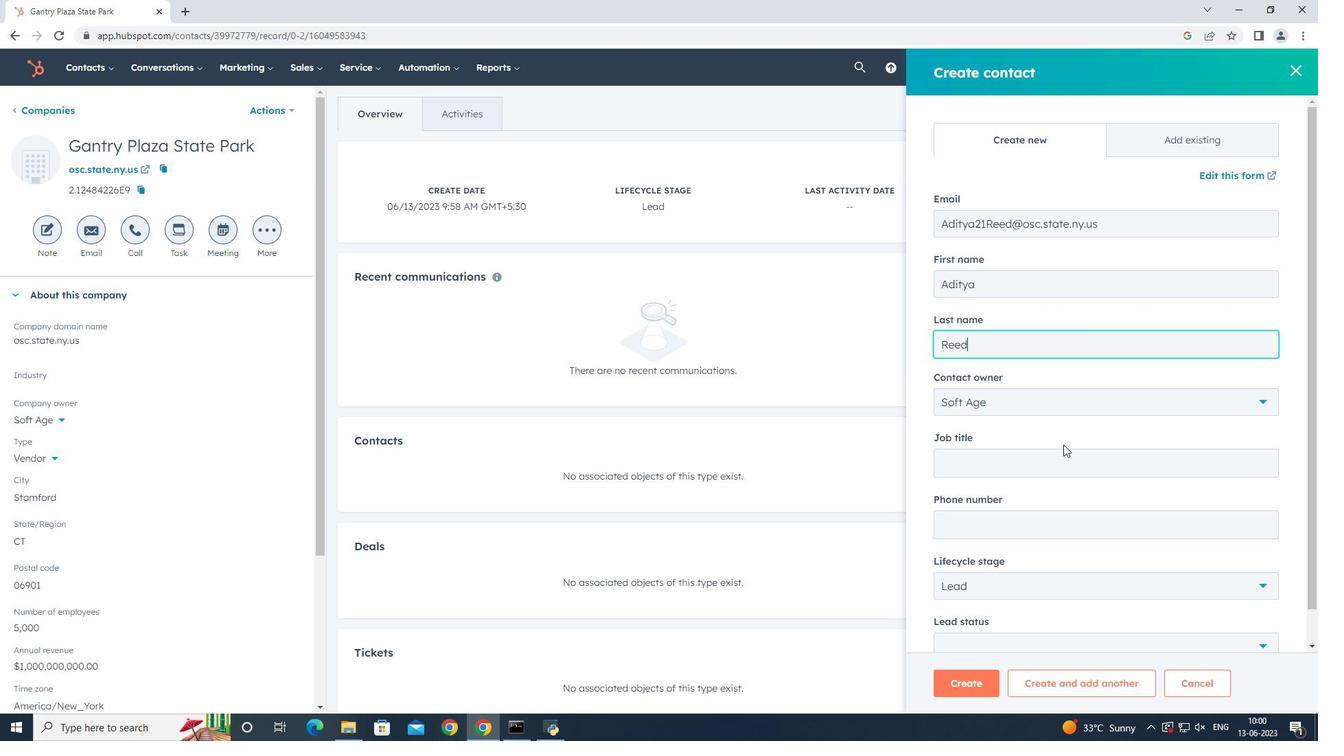 
Action: Mouse pressed left at (1063, 454)
Screenshot: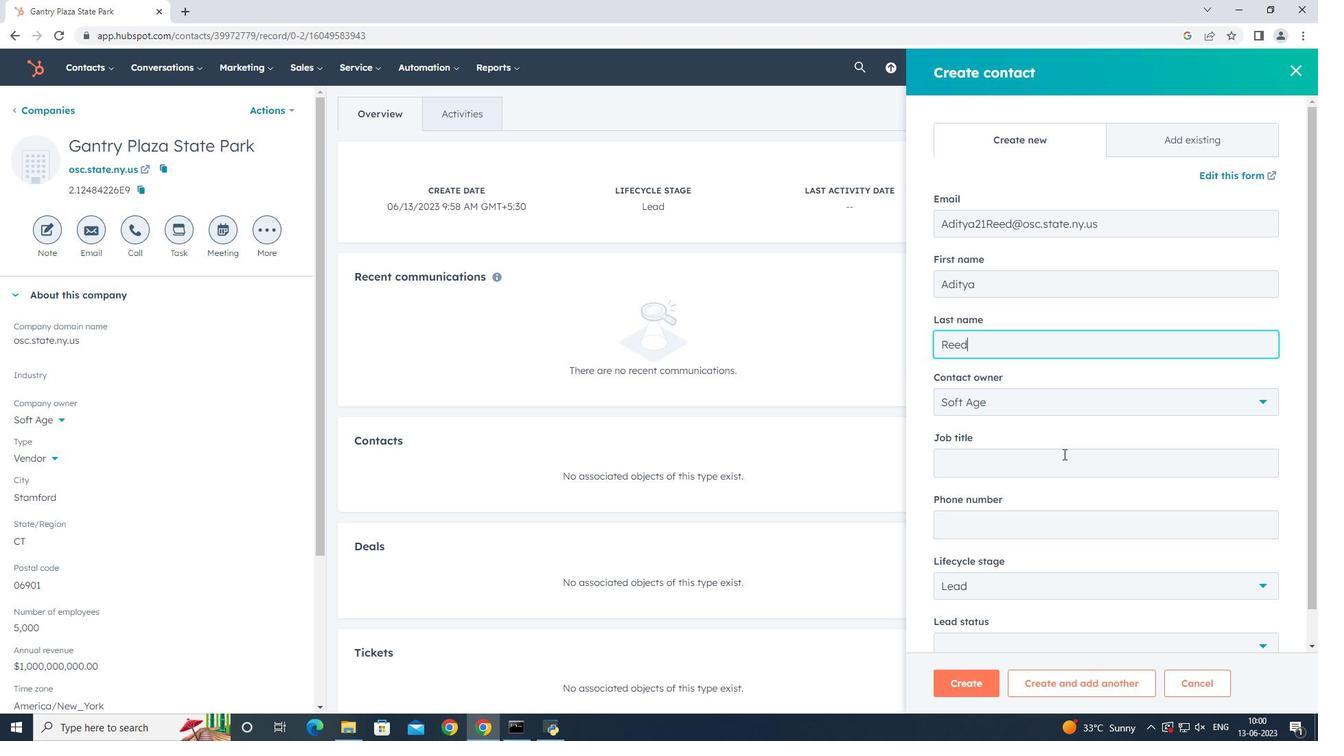 
Action: Key pressed <Key.shift>Content<Key.space><Key.shift>Writer
Screenshot: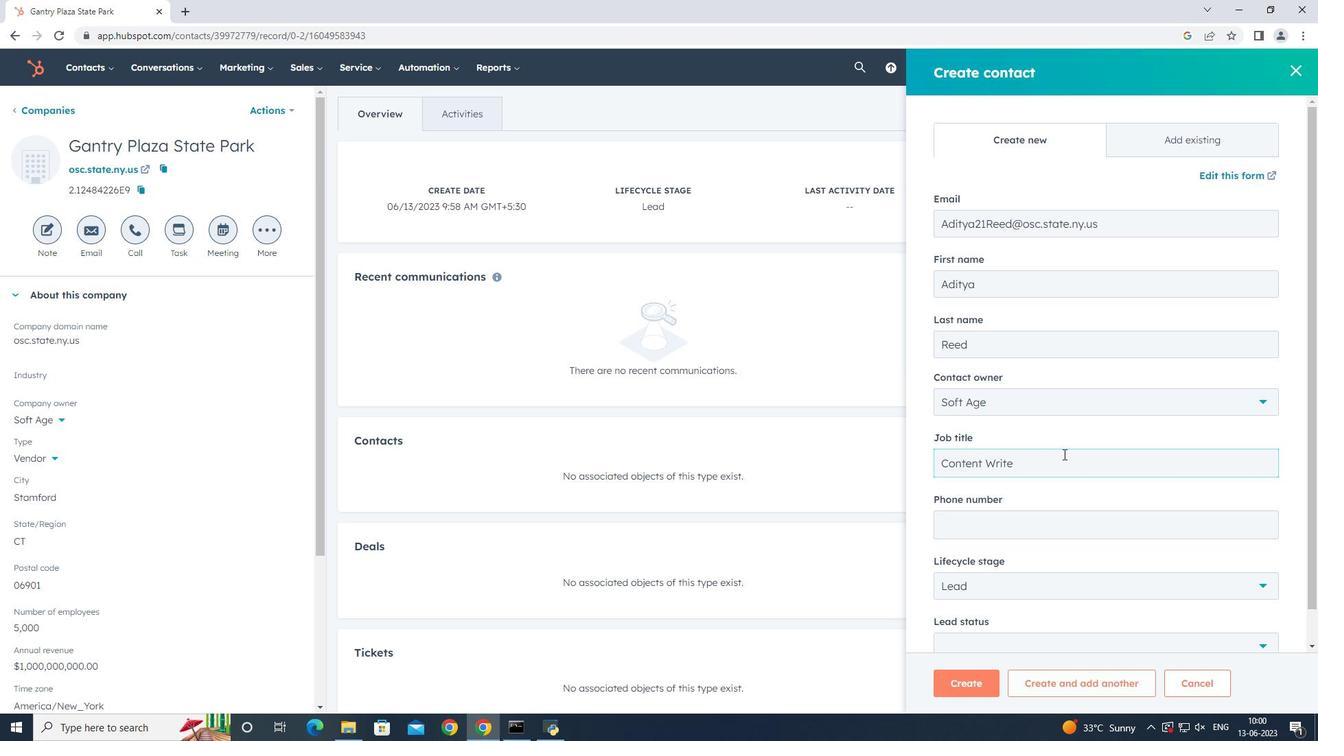 
Action: Mouse moved to (1048, 537)
Screenshot: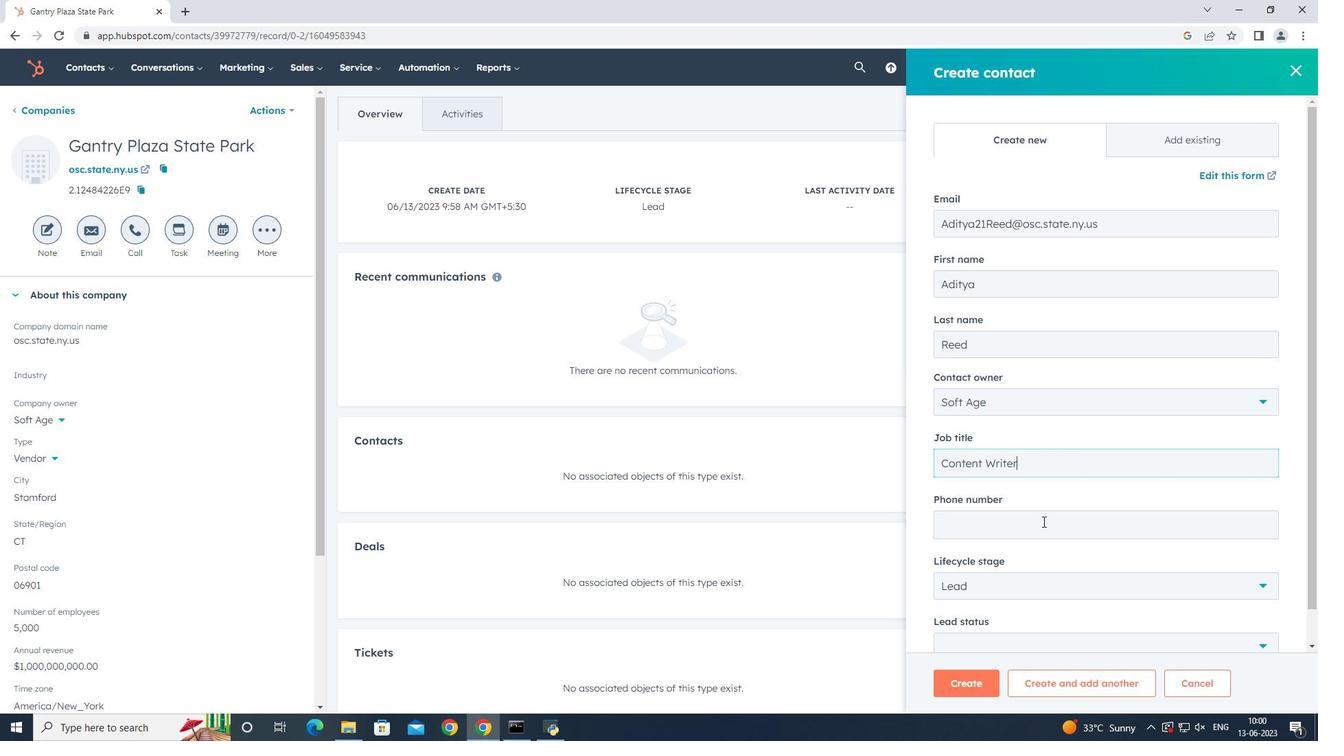 
Action: Mouse pressed left at (1048, 537)
Screenshot: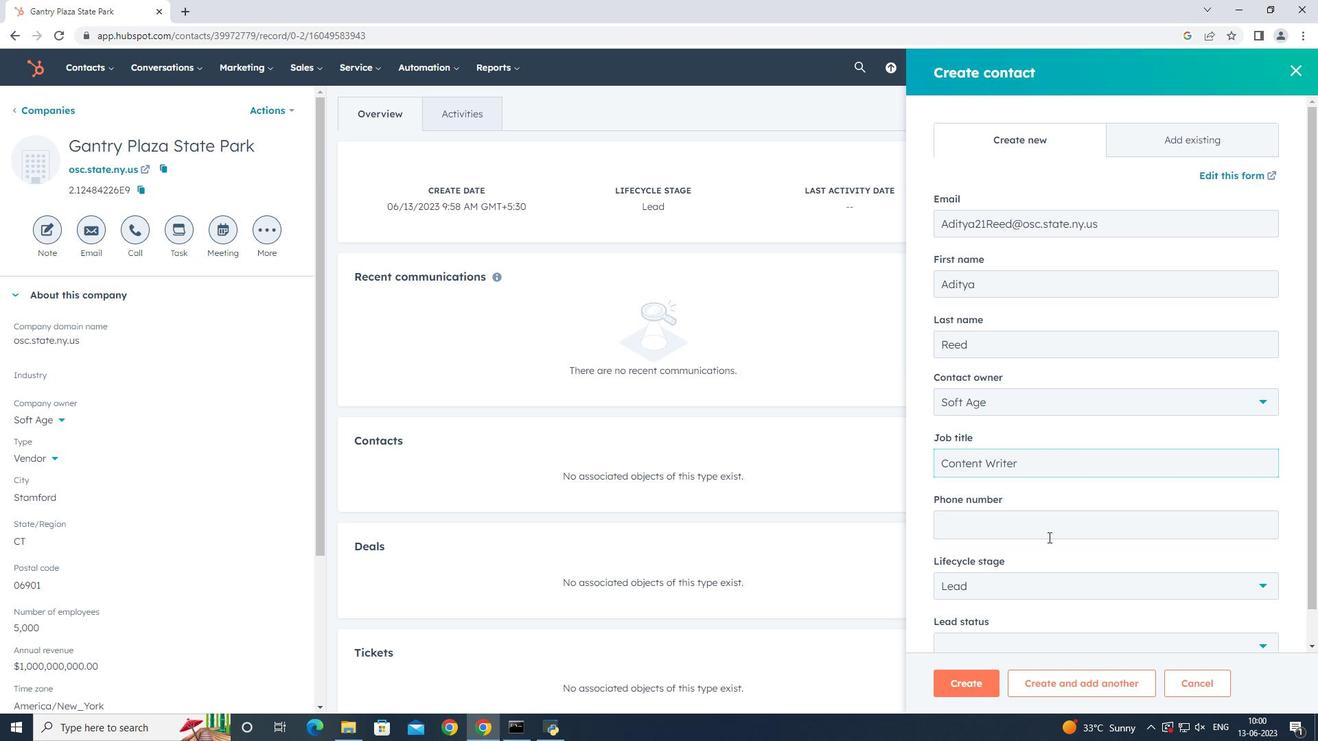 
Action: Key pressed 7025556794
Screenshot: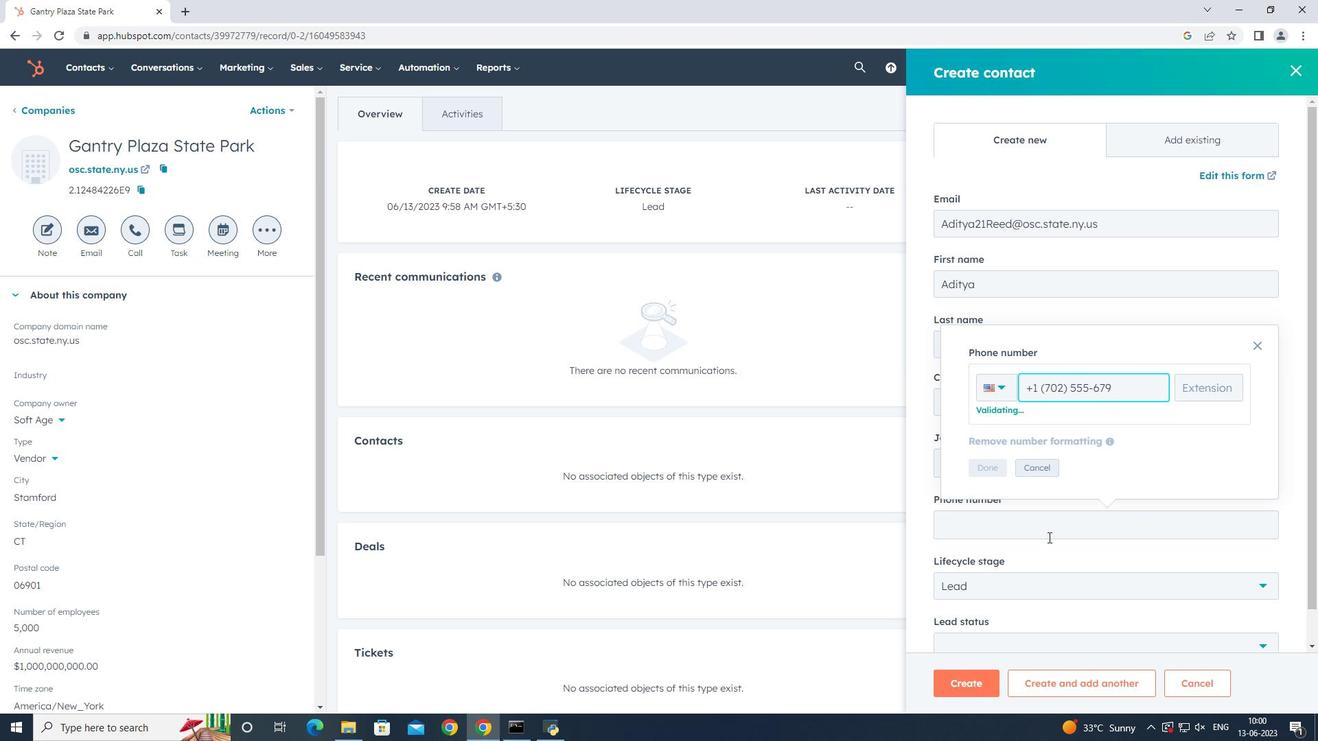 
Action: Mouse moved to (991, 468)
Screenshot: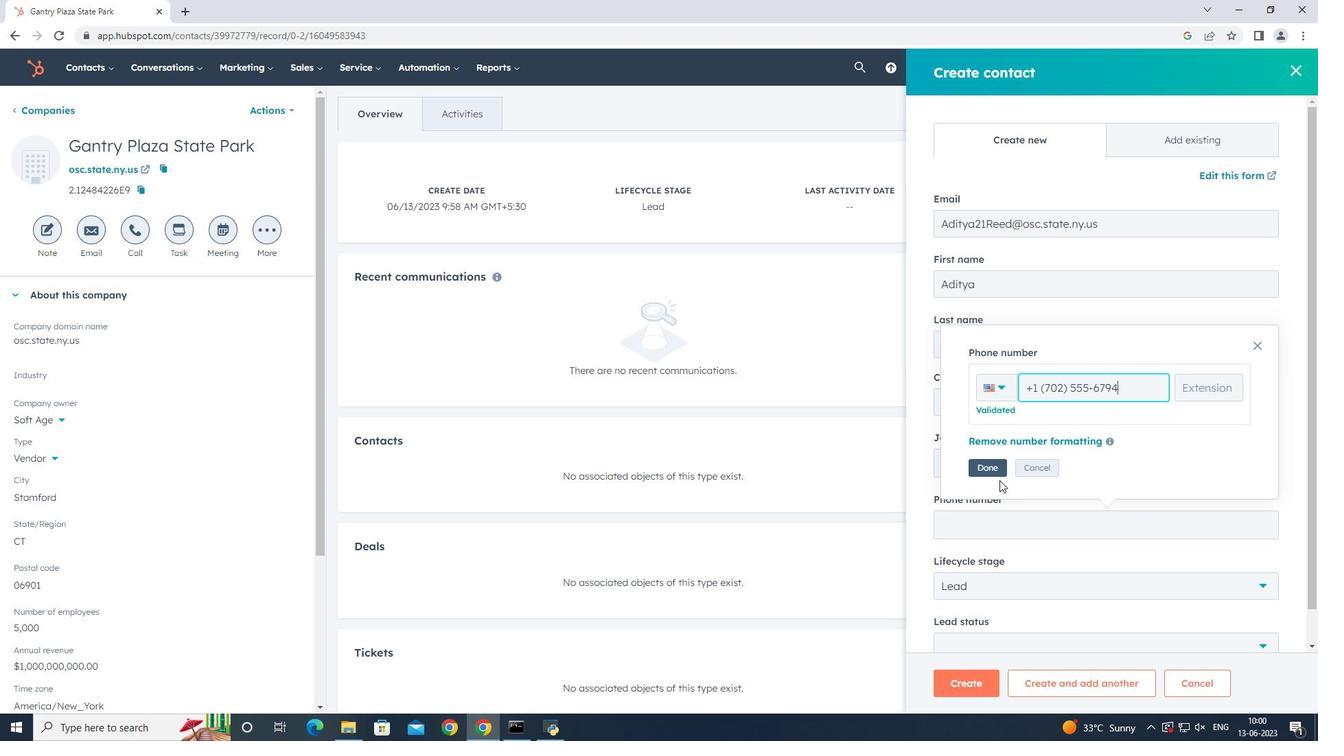 
Action: Mouse pressed left at (991, 468)
Screenshot: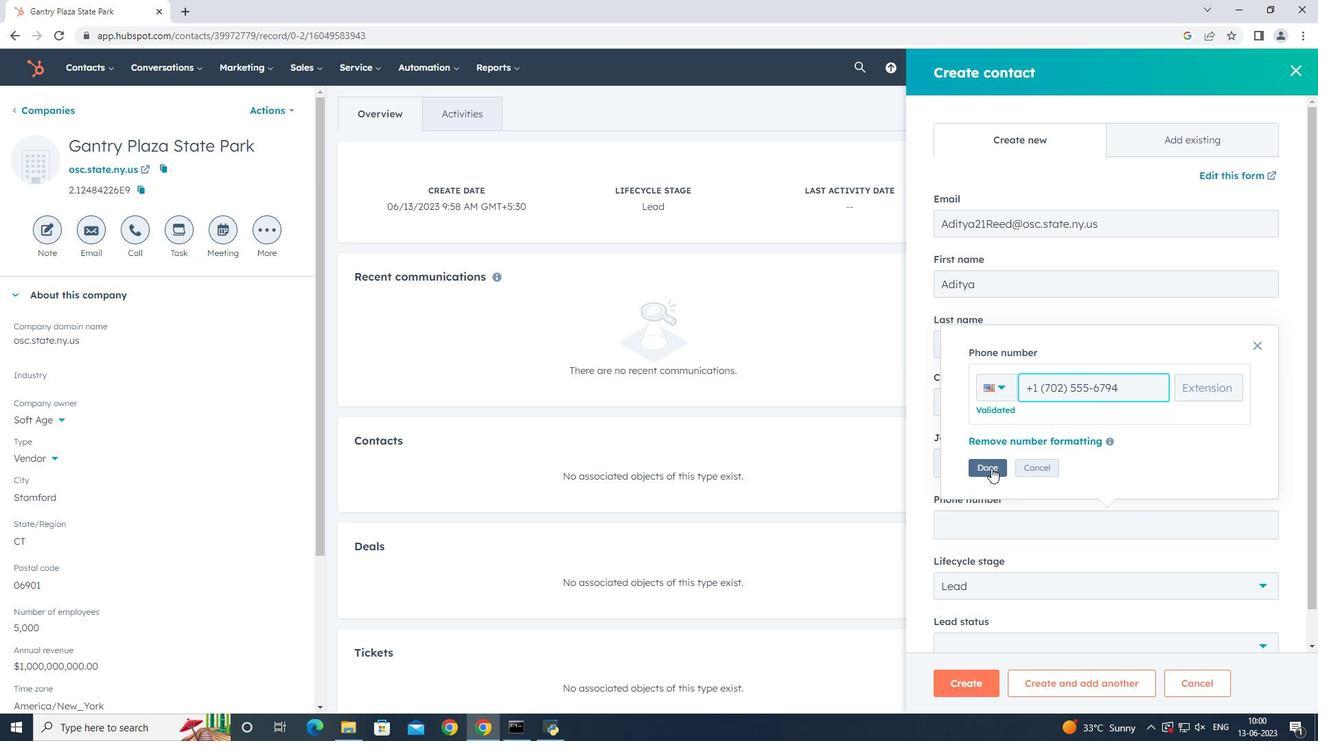 
Action: Mouse moved to (1026, 507)
Screenshot: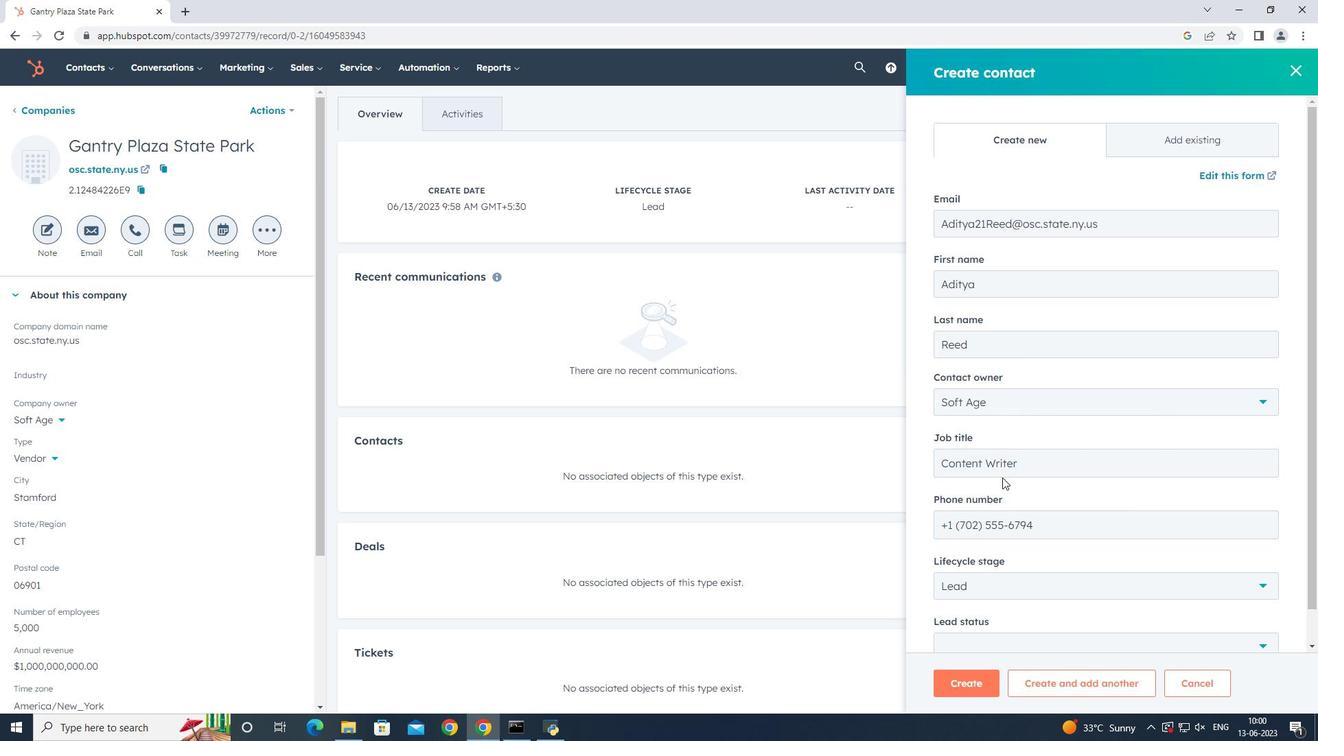 
Action: Mouse scrolled (1026, 506) with delta (0, 0)
Screenshot: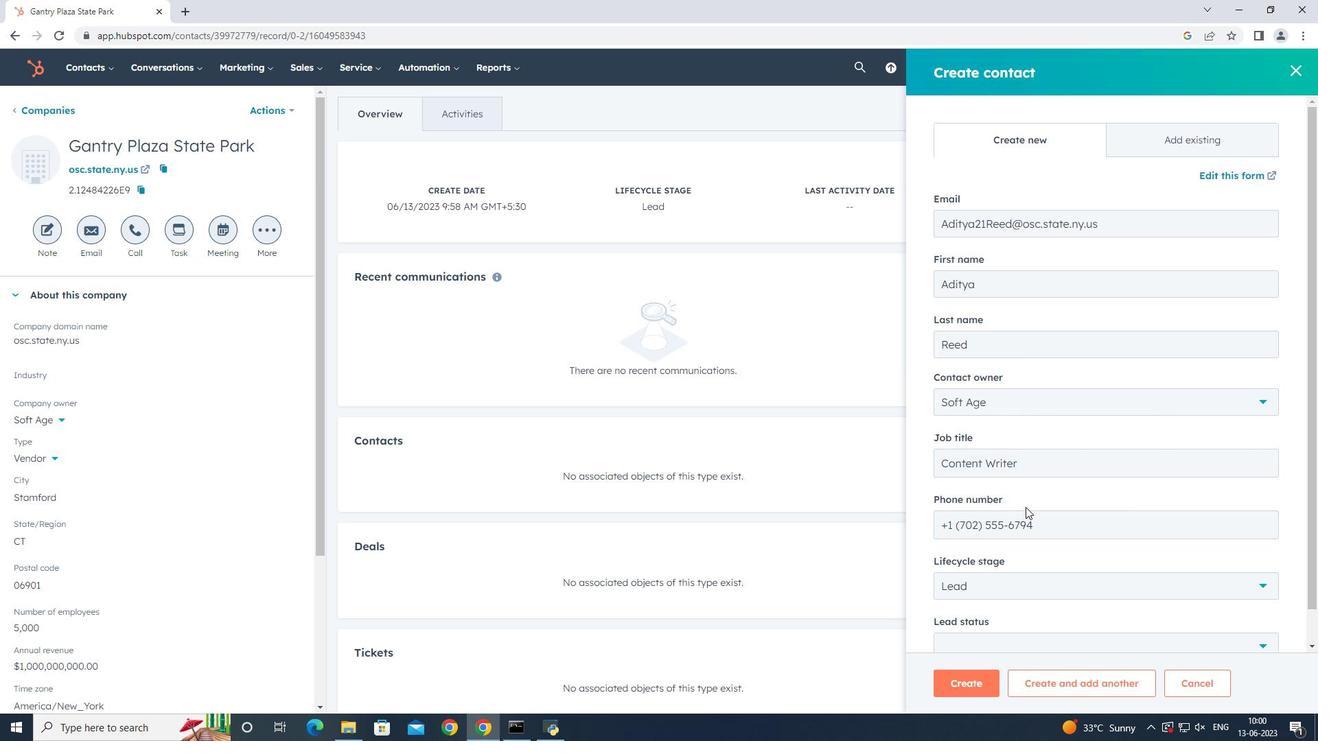 
Action: Mouse moved to (1084, 546)
Screenshot: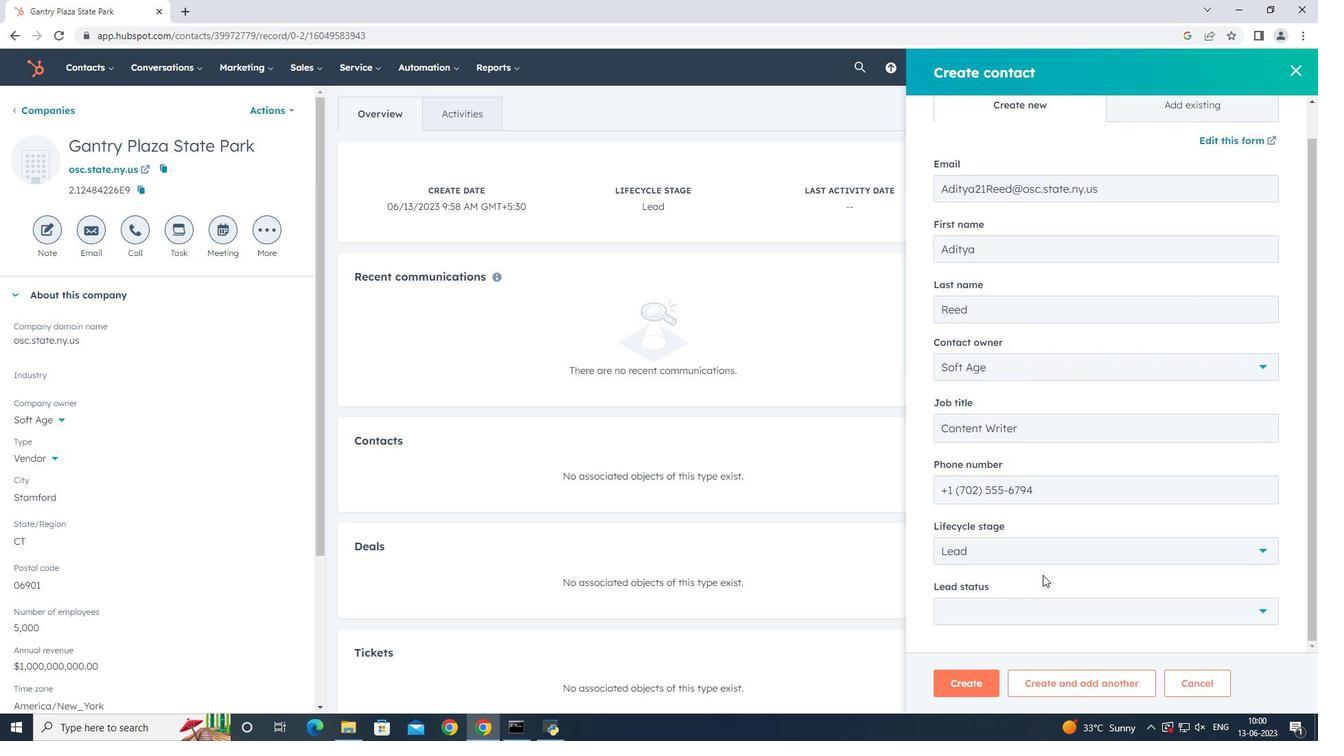 
Action: Mouse pressed left at (1084, 546)
Screenshot: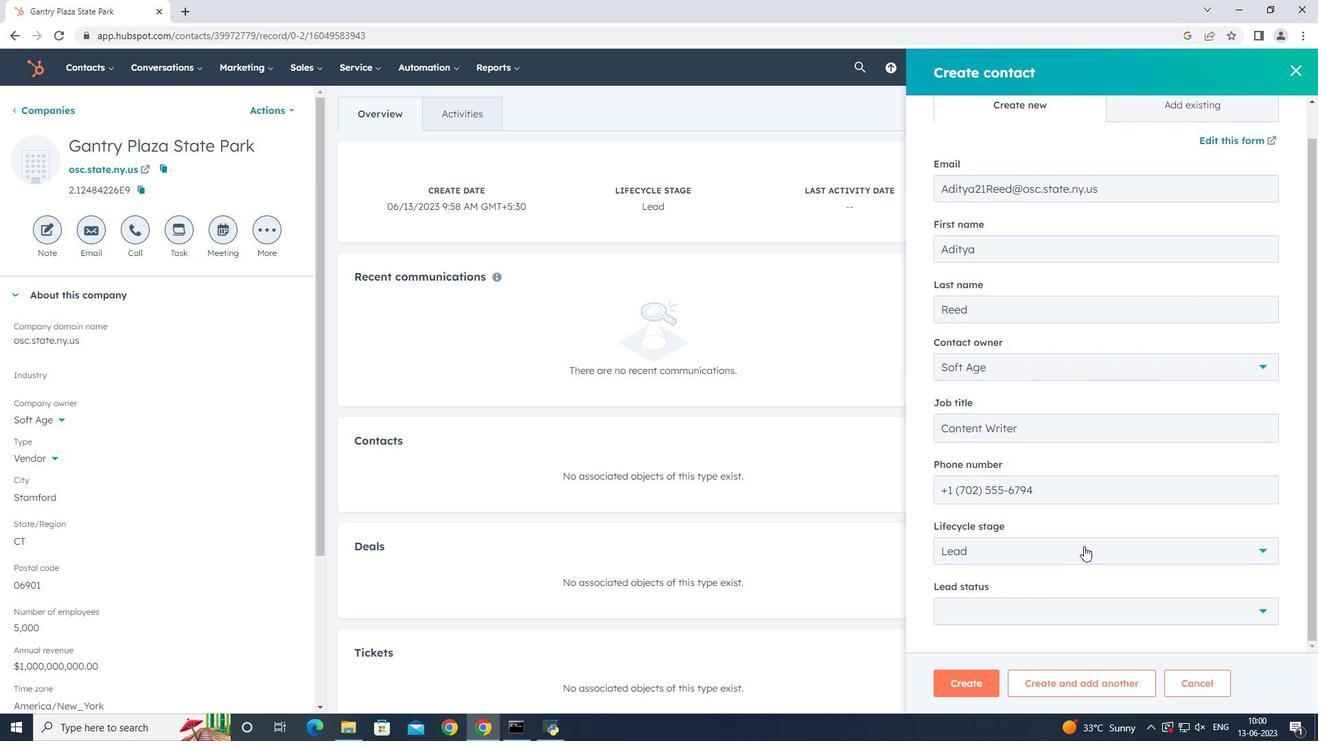 
Action: Mouse moved to (1083, 426)
Screenshot: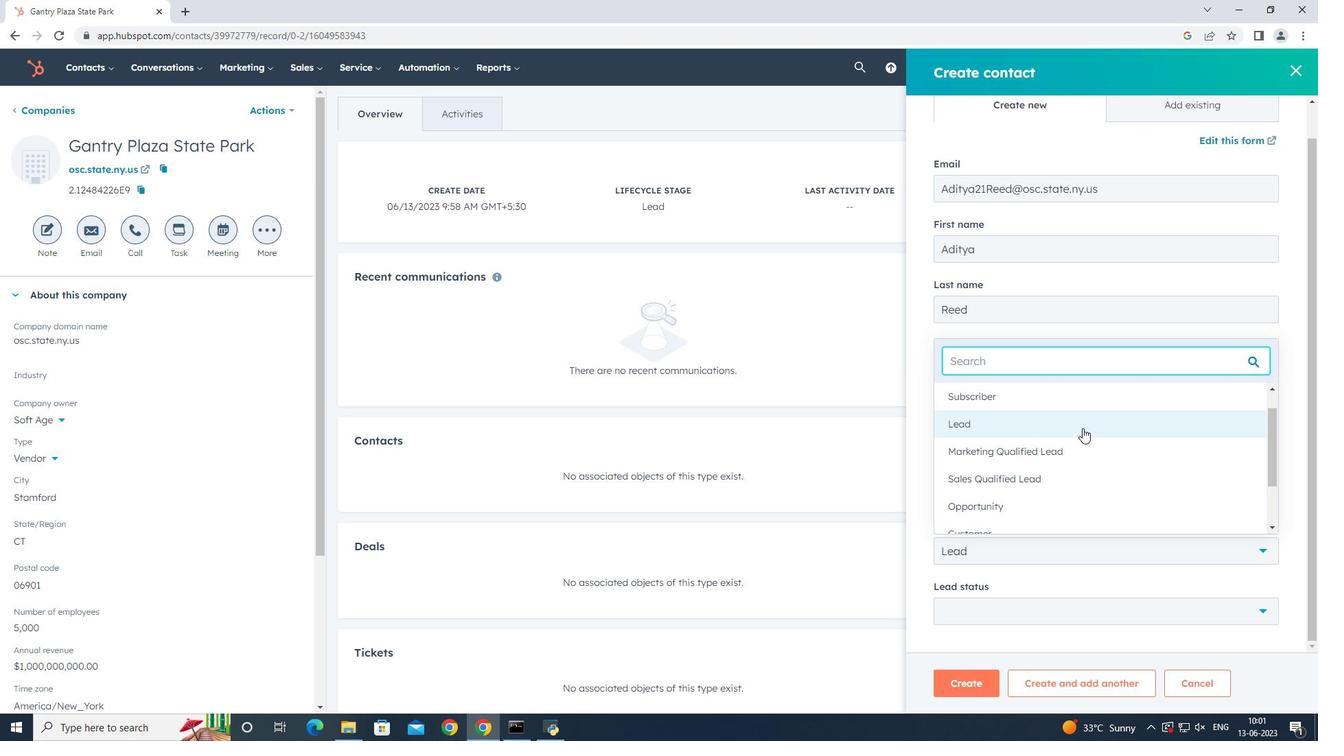 
Action: Mouse pressed left at (1083, 426)
Screenshot: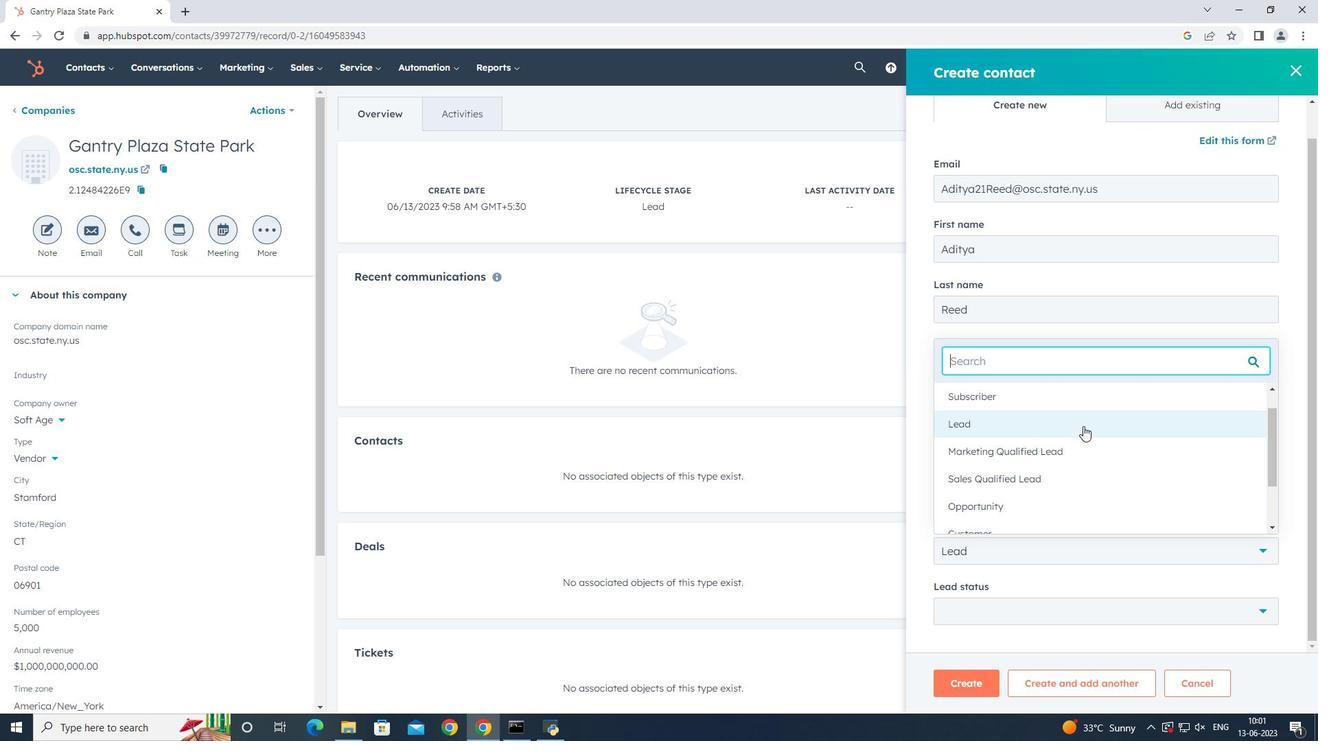 
Action: Mouse moved to (1076, 607)
Screenshot: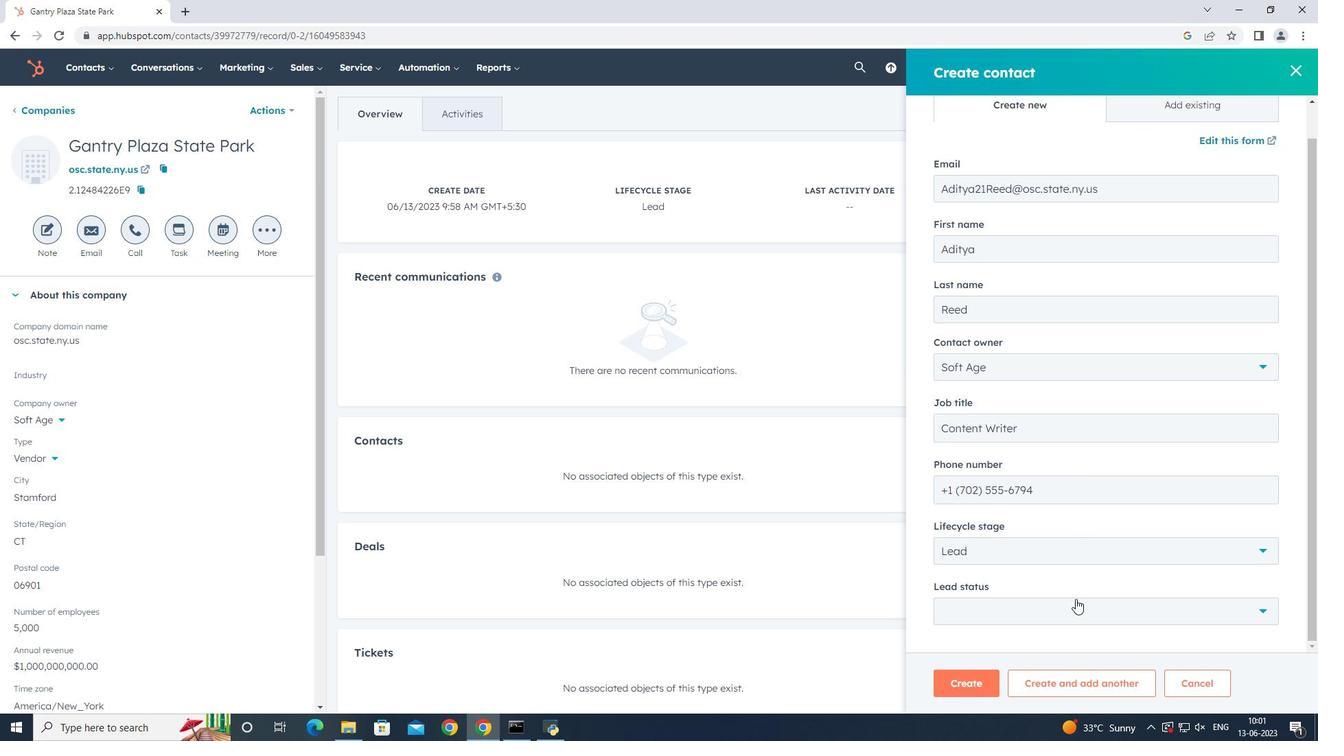 
Action: Mouse pressed left at (1076, 607)
Screenshot: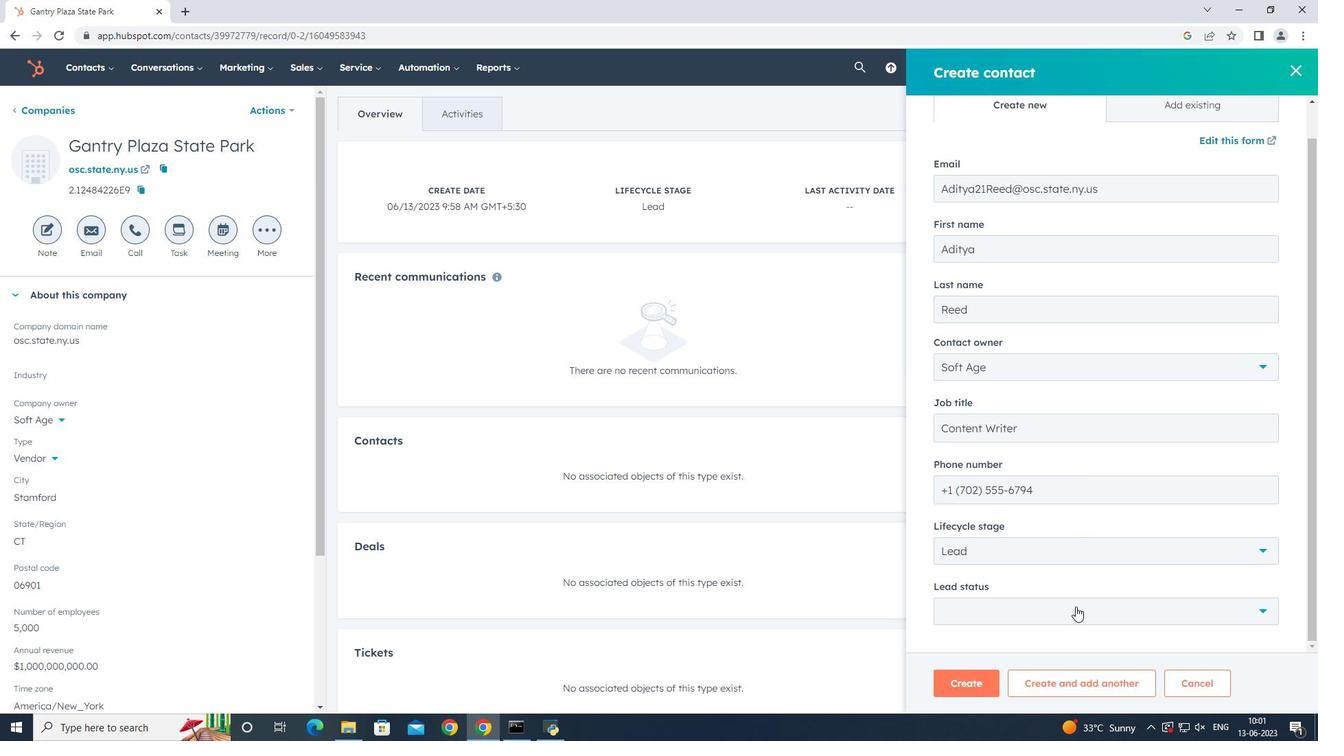 
Action: Mouse moved to (1076, 539)
Screenshot: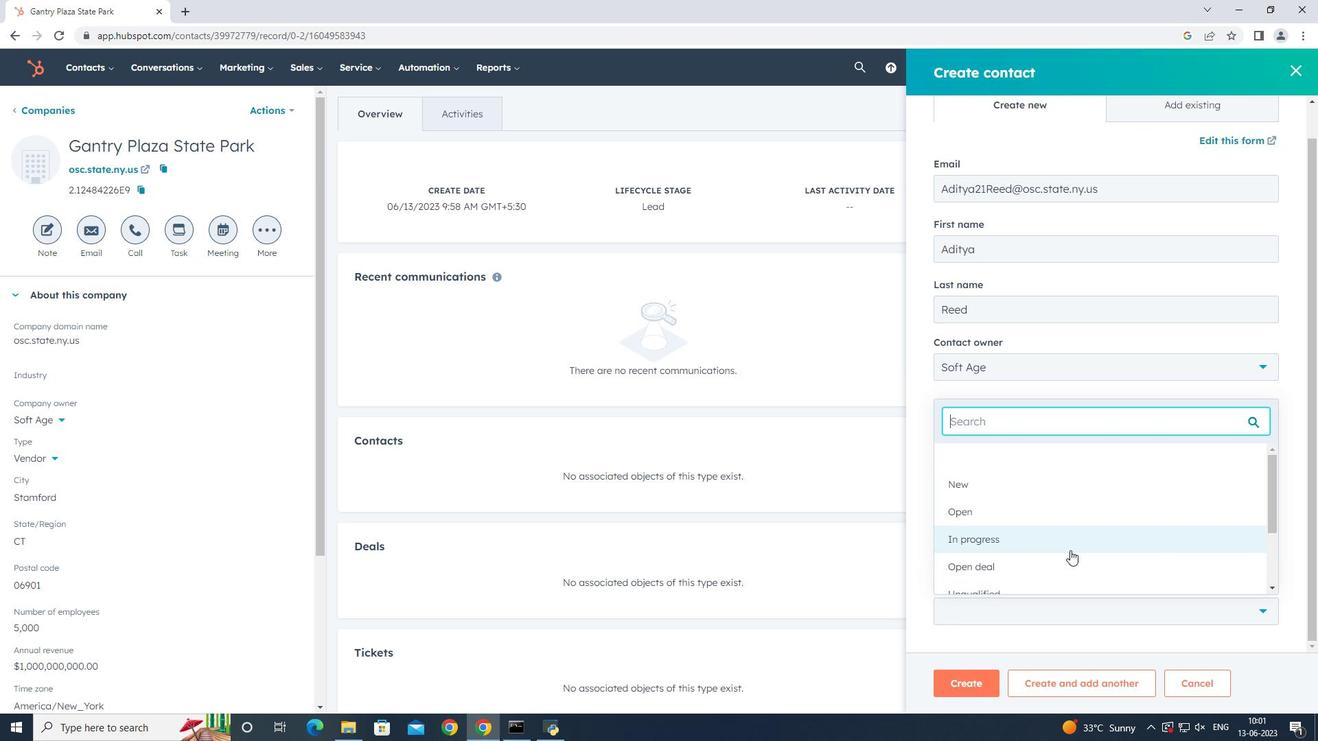 
Action: Mouse pressed left at (1076, 539)
Screenshot: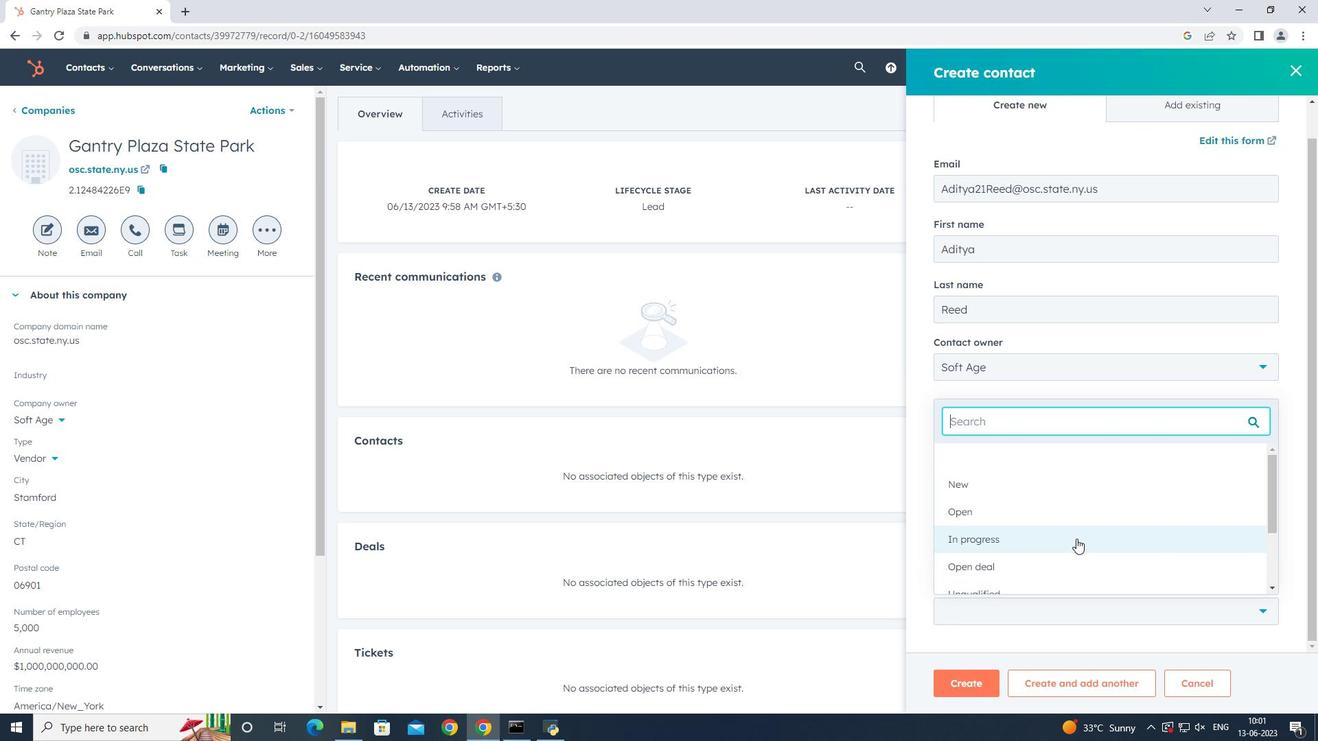 
Action: Mouse scrolled (1076, 538) with delta (0, 0)
Screenshot: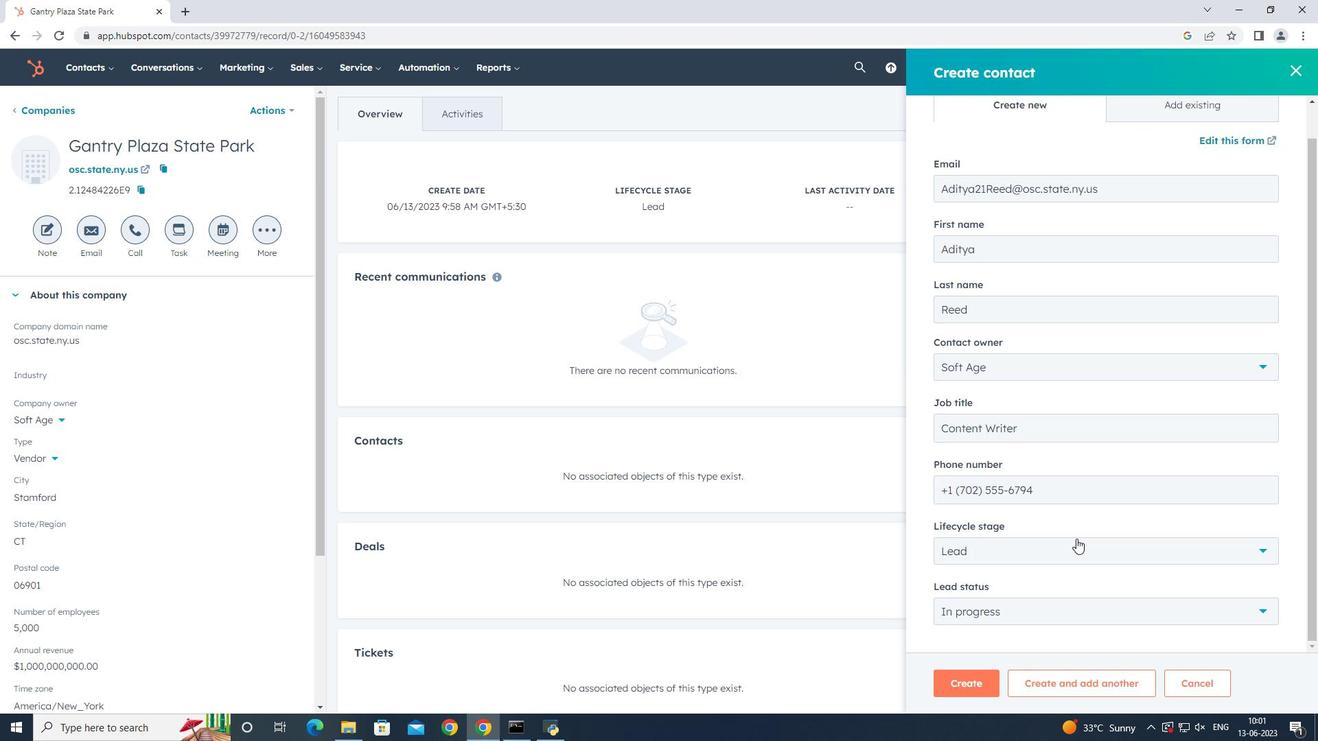 
Action: Mouse scrolled (1076, 538) with delta (0, 0)
Screenshot: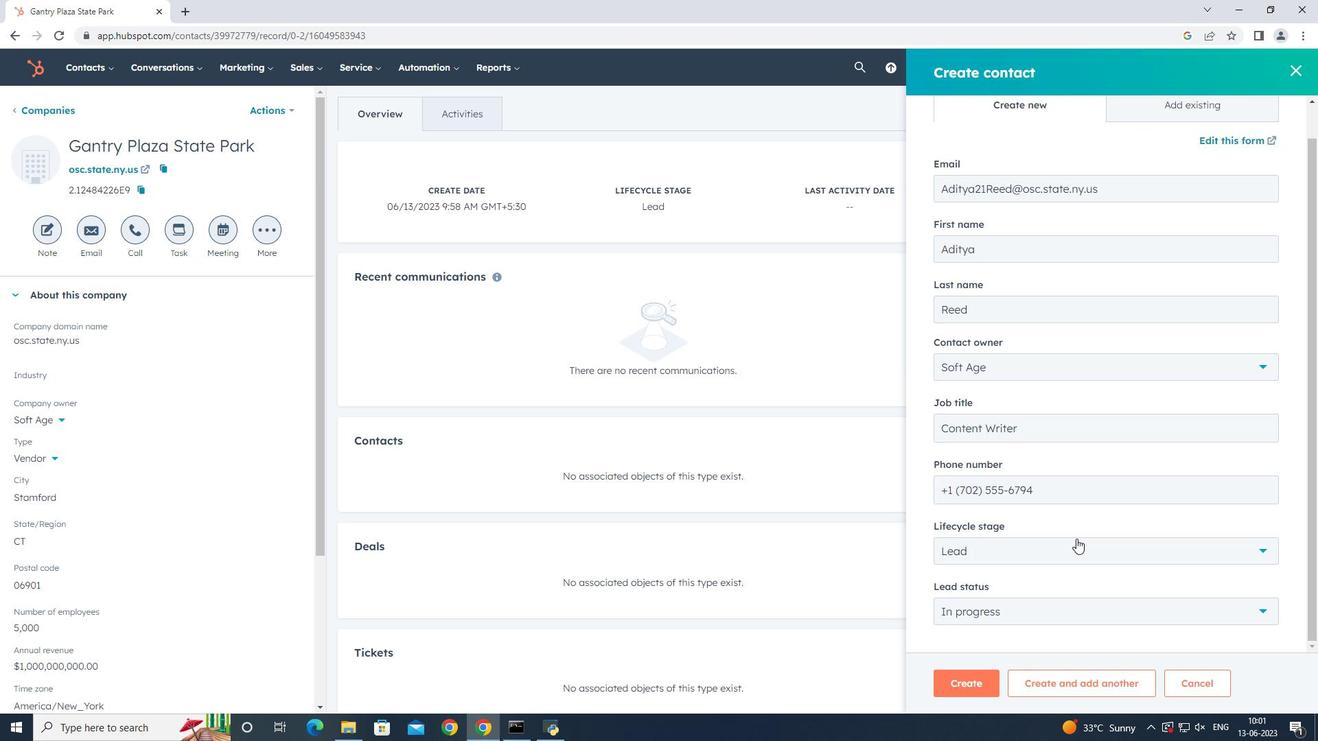 
Action: Mouse scrolled (1076, 538) with delta (0, 0)
Screenshot: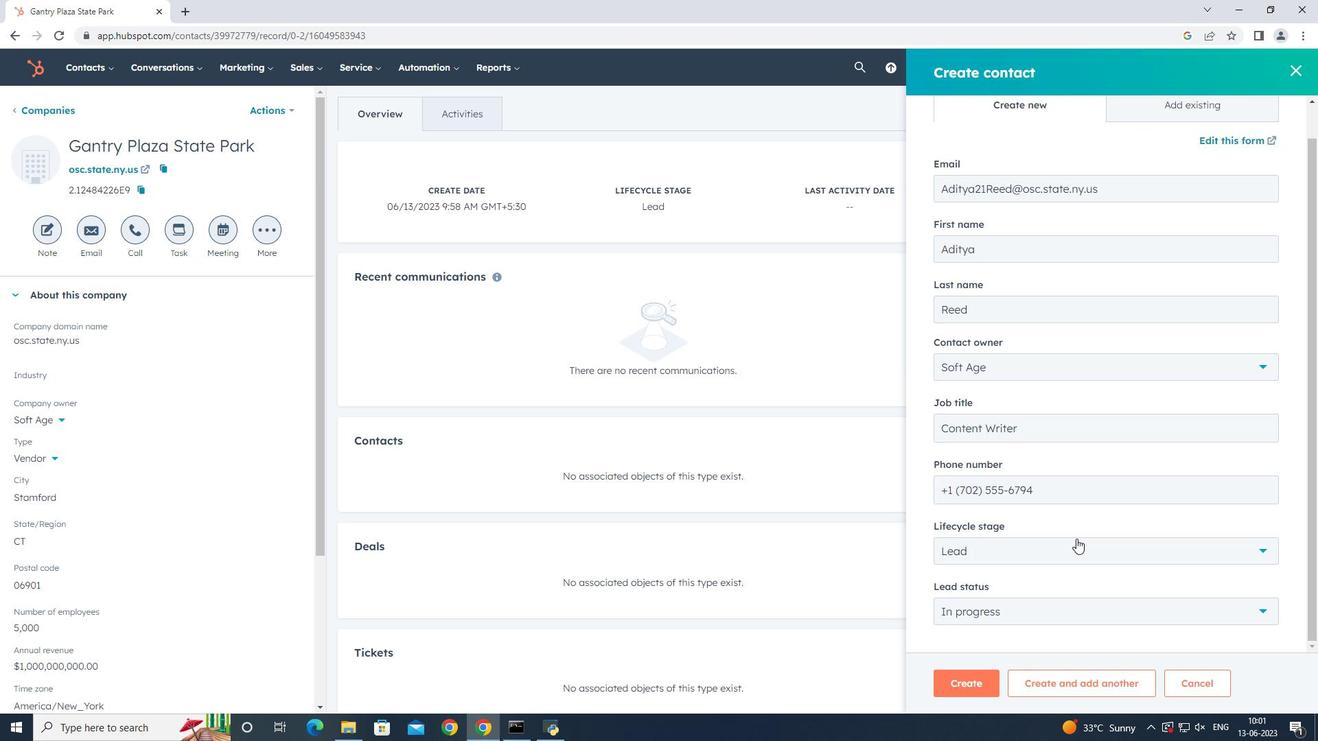 
Action: Mouse scrolled (1076, 538) with delta (0, 0)
Screenshot: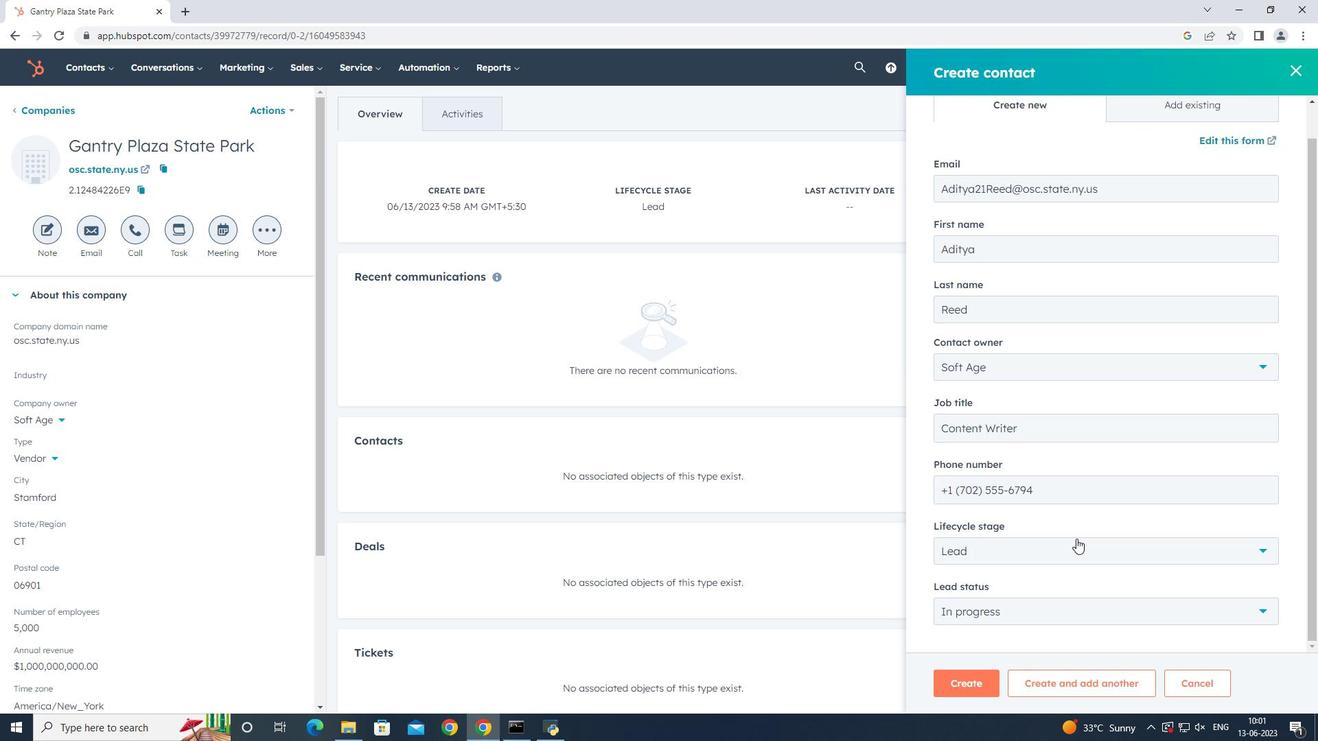 
Action: Mouse moved to (988, 674)
Screenshot: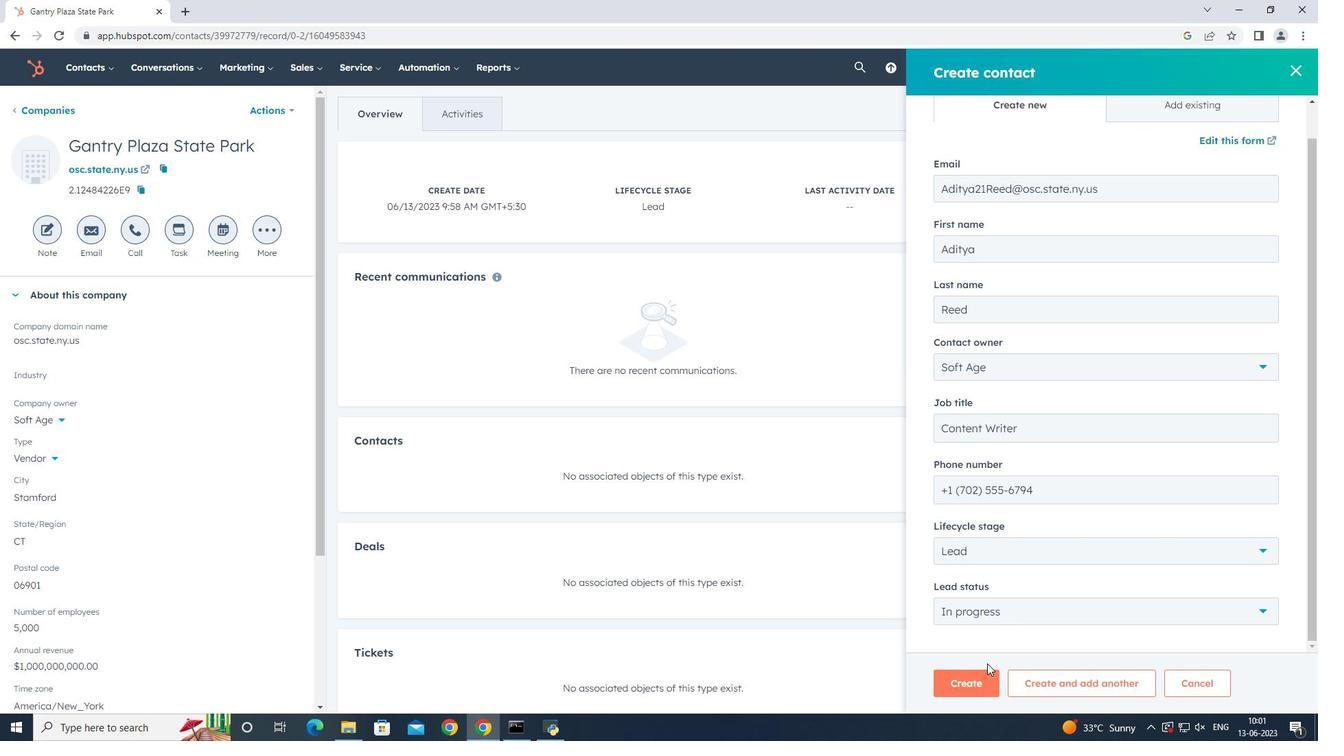 
Action: Mouse pressed left at (988, 674)
Screenshot: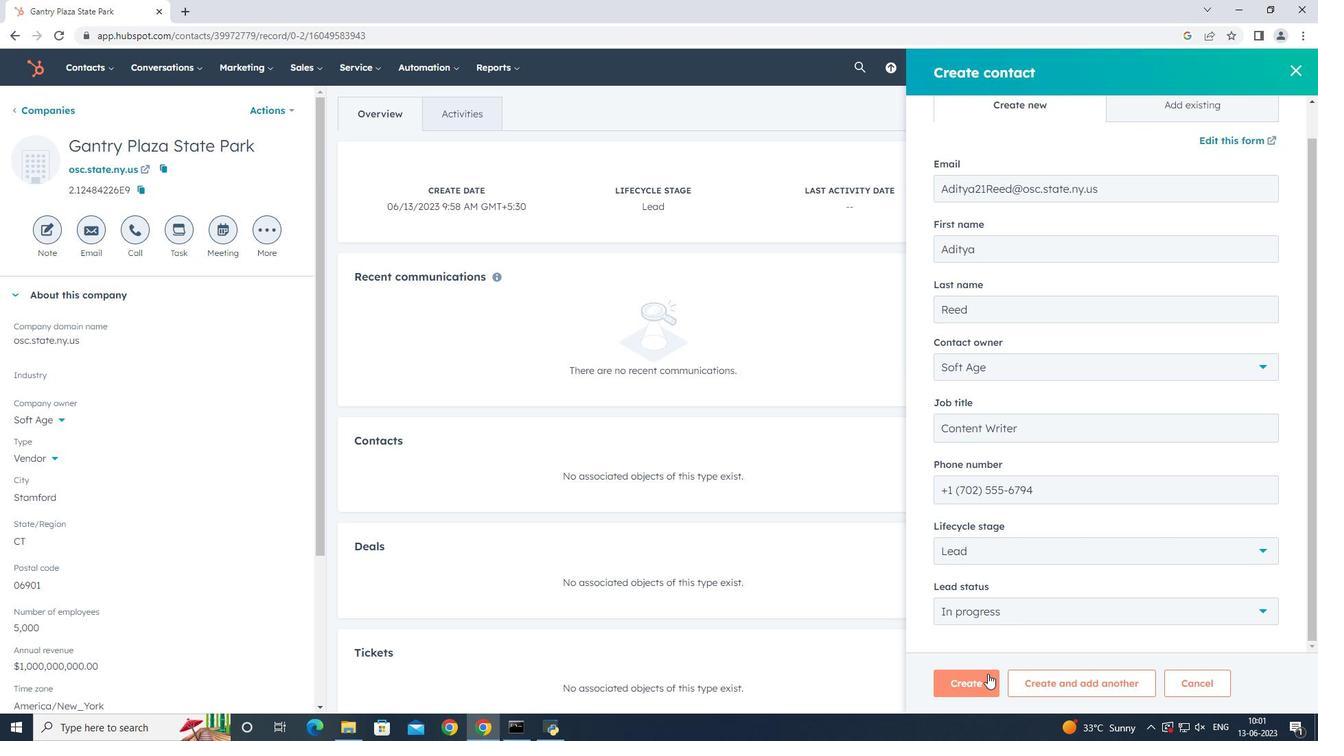 
Action: Mouse moved to (798, 451)
Screenshot: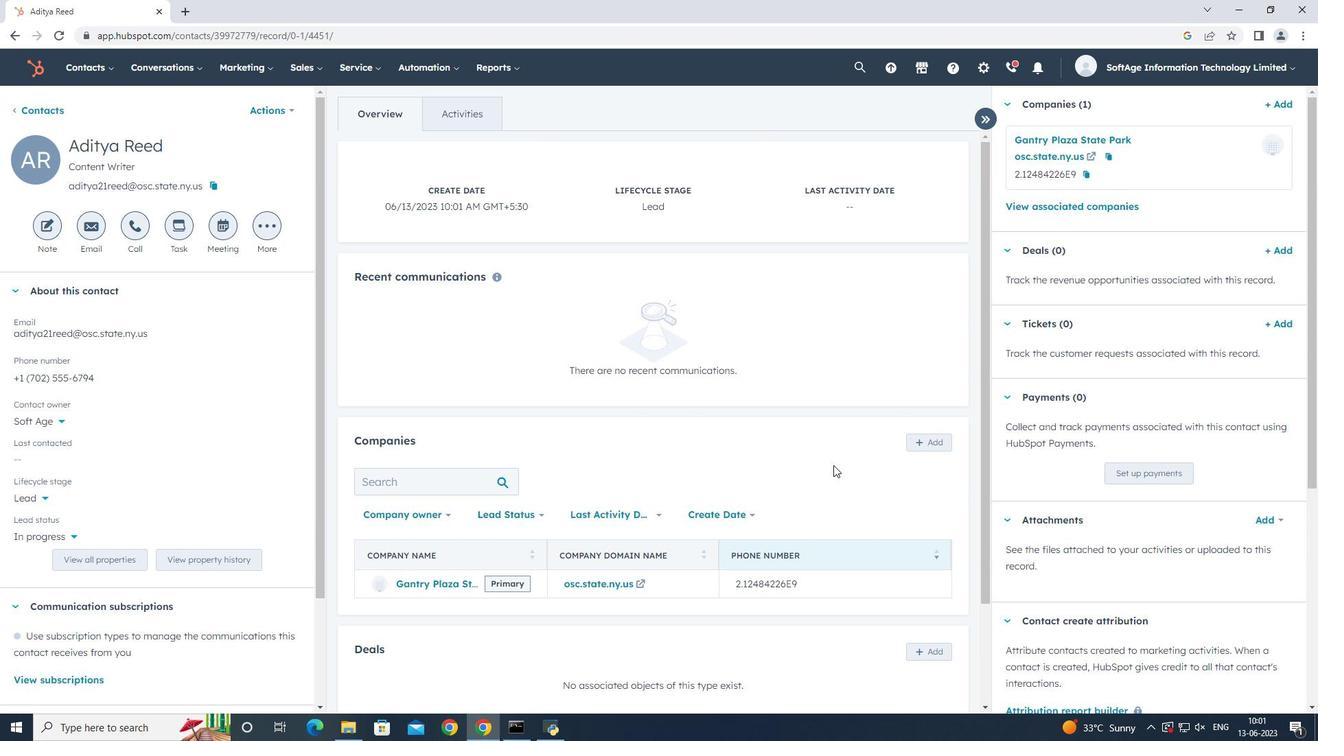 
